 Task: Create new Company, with domain: 'johnshopkins.edu' and type: 'Reseller'. Add new contact for this company, with mail Id: 'Bhoomika.Hayes@johnshopkins.edu', First Name: Bhoomika, Last name:  Hayes, Job Title: 'Public Relations Manager', Phone Number: '(617) 555-7895'. Change life cycle stage to  Lead and lead status to  Open. Logged in from softage.3@softage.net
Action: Mouse moved to (66, 65)
Screenshot: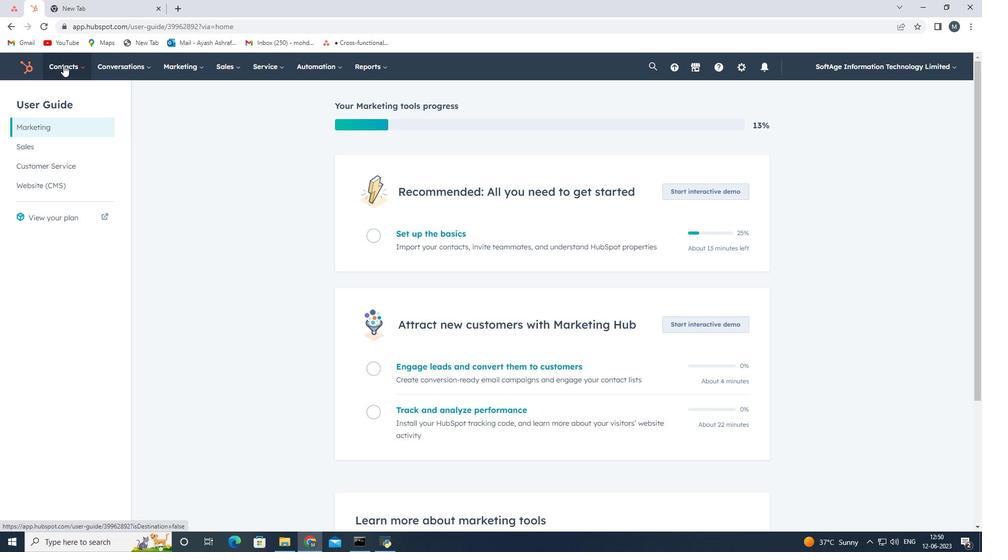 
Action: Mouse pressed left at (66, 65)
Screenshot: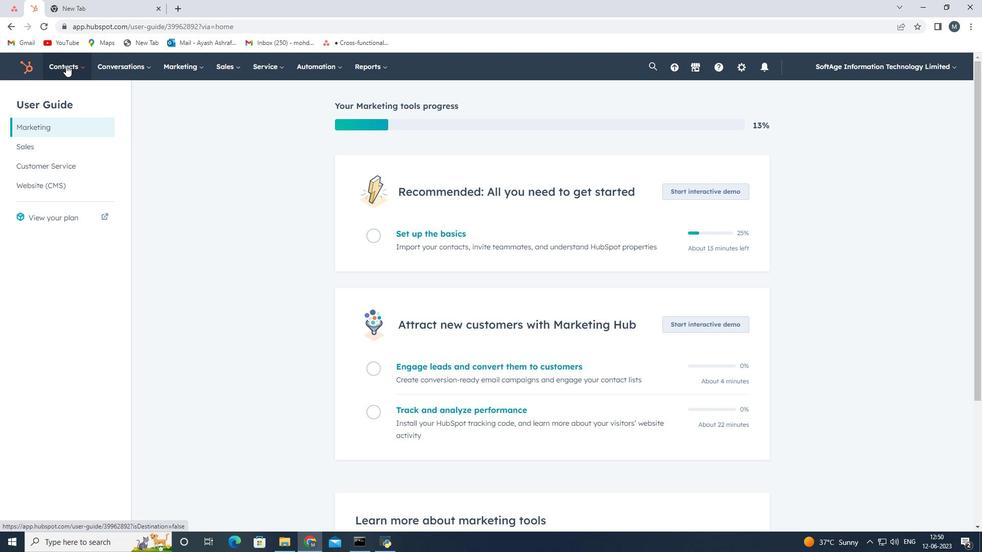 
Action: Mouse moved to (93, 117)
Screenshot: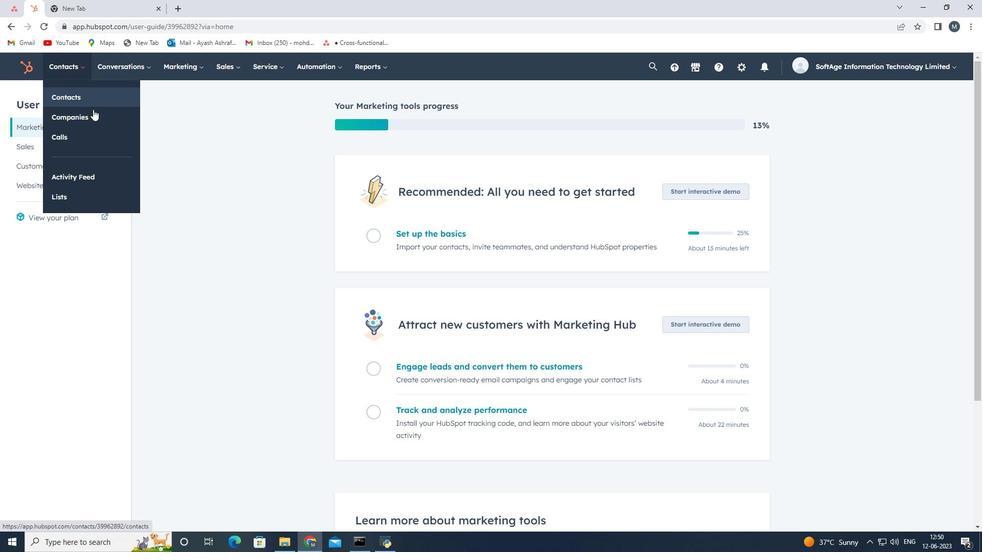 
Action: Mouse pressed left at (93, 117)
Screenshot: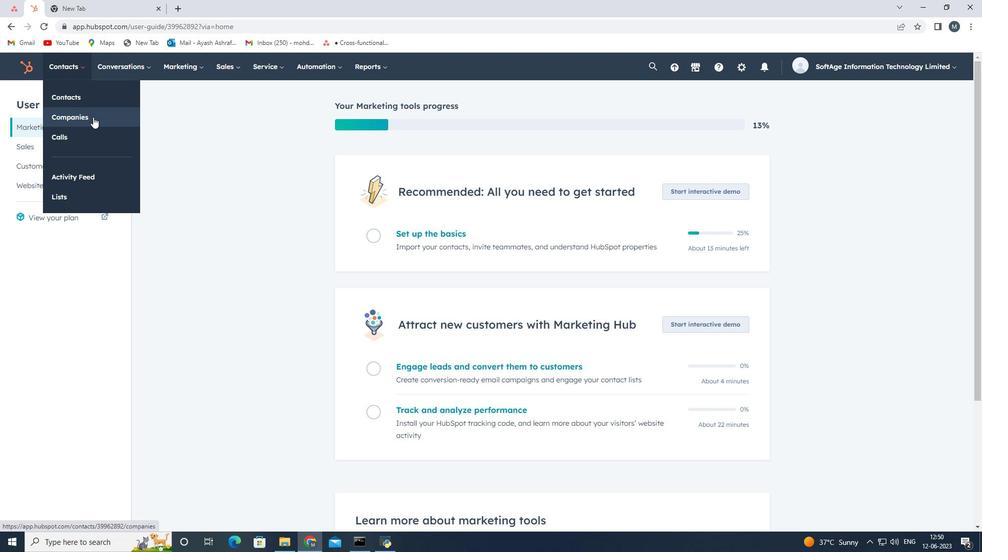 
Action: Mouse moved to (903, 97)
Screenshot: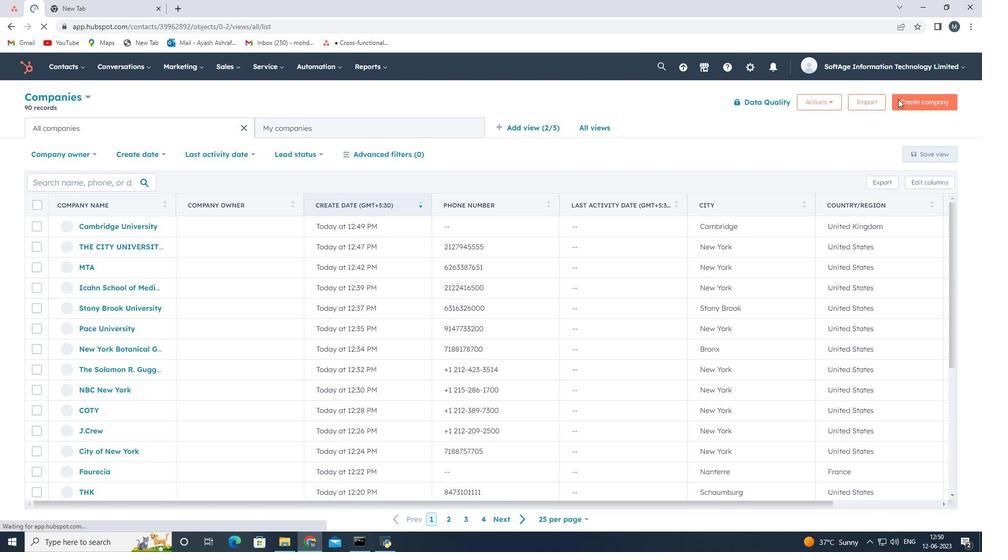 
Action: Mouse pressed left at (903, 97)
Screenshot: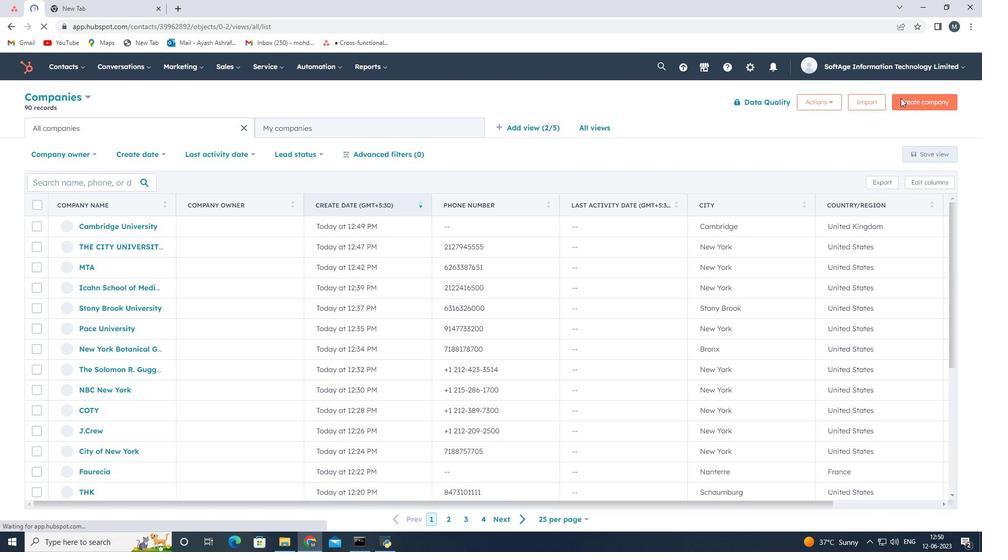 
Action: Mouse moved to (740, 150)
Screenshot: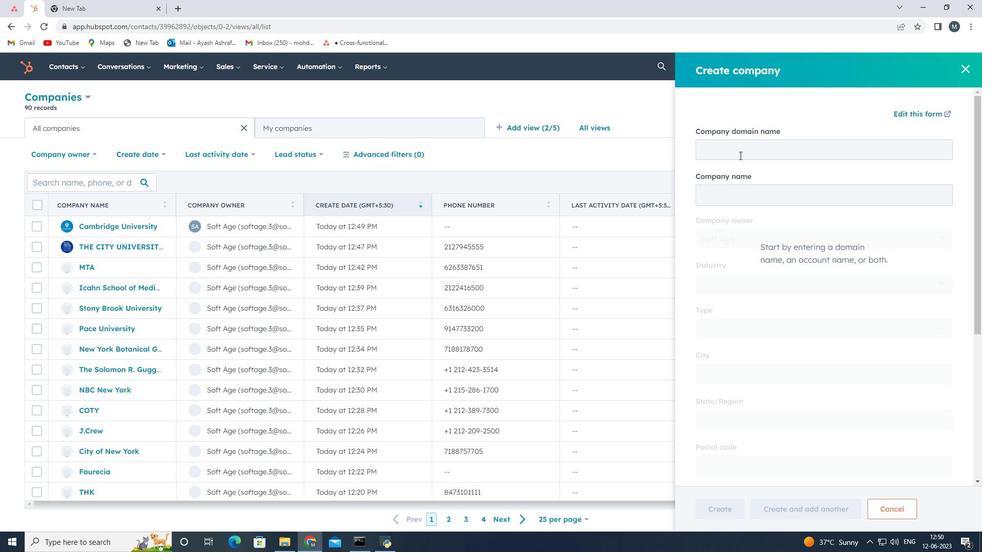 
Action: Mouse pressed left at (740, 150)
Screenshot: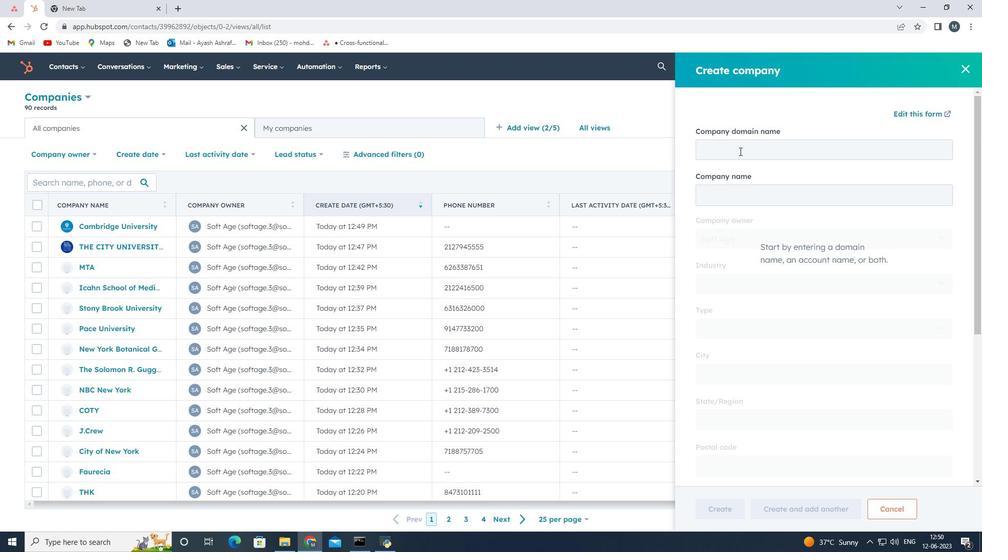 
Action: Key pressed <Key.shift>jhonshopkins.edu
Screenshot: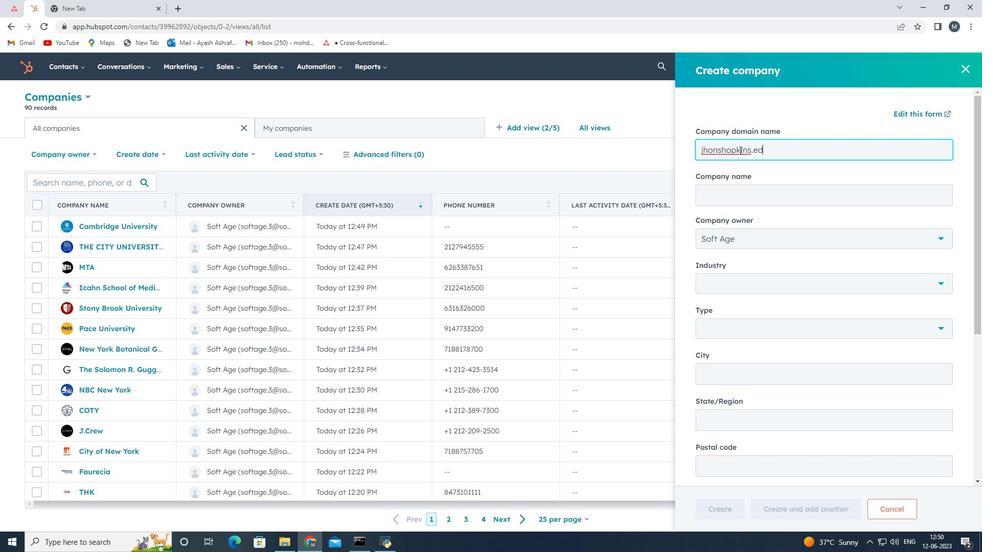 
Action: Mouse moved to (736, 329)
Screenshot: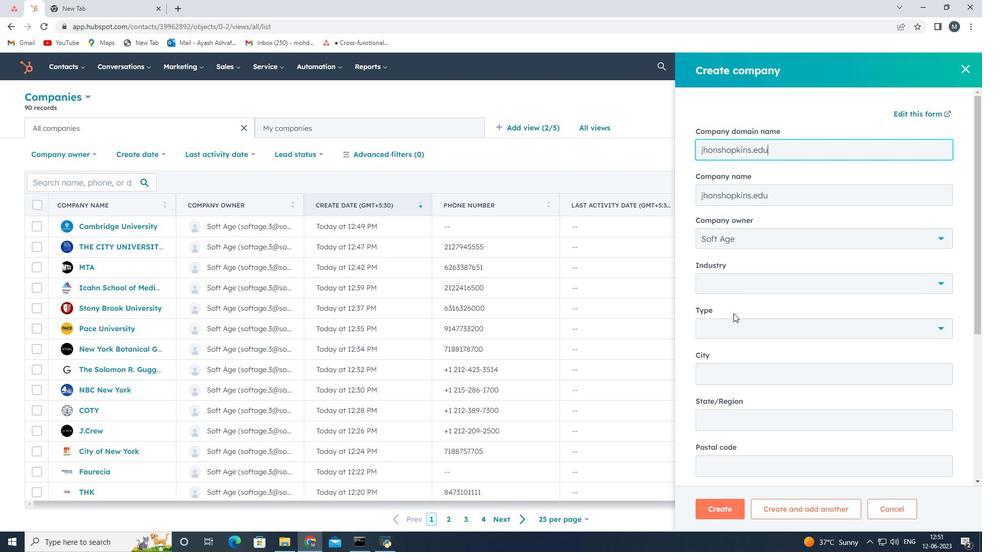 
Action: Mouse pressed left at (736, 329)
Screenshot: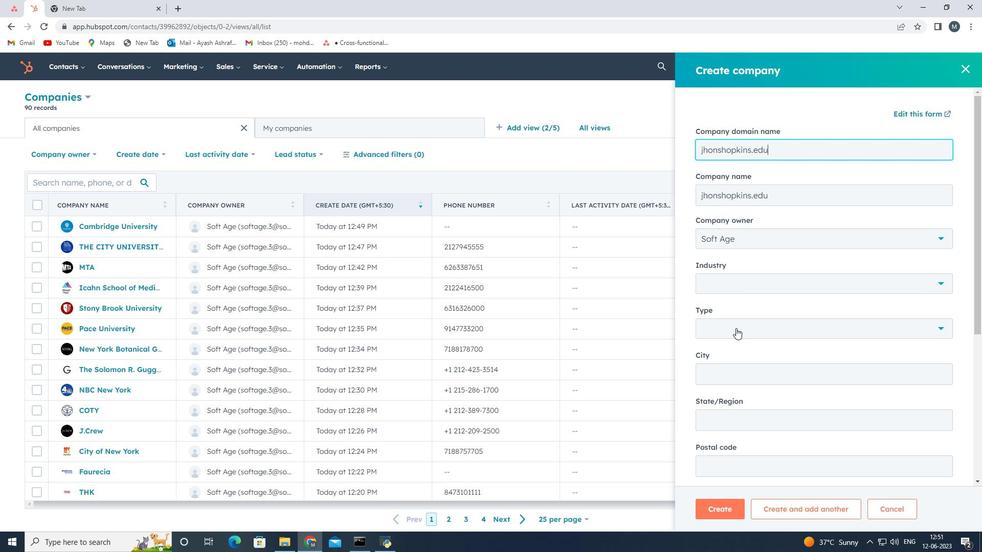 
Action: Mouse moved to (724, 418)
Screenshot: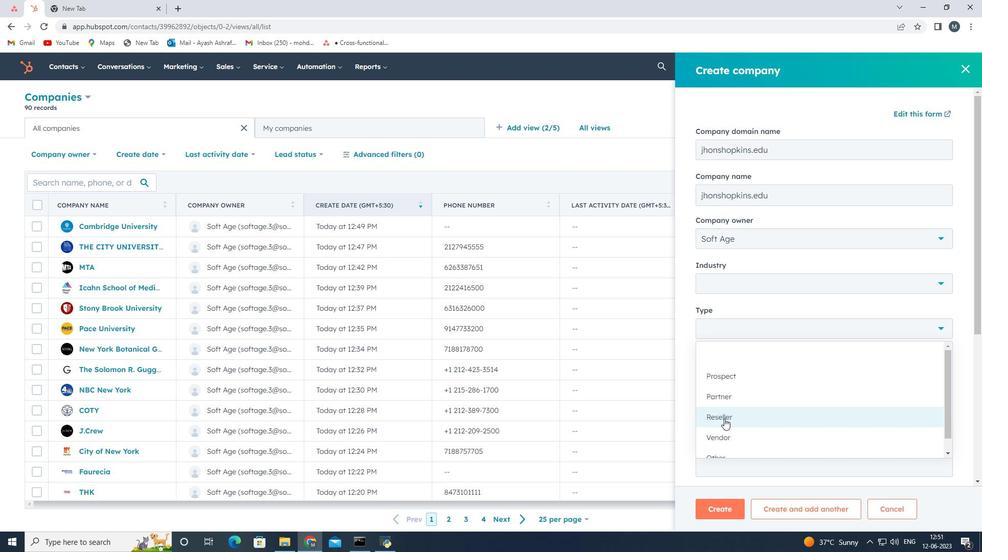 
Action: Mouse pressed left at (724, 418)
Screenshot: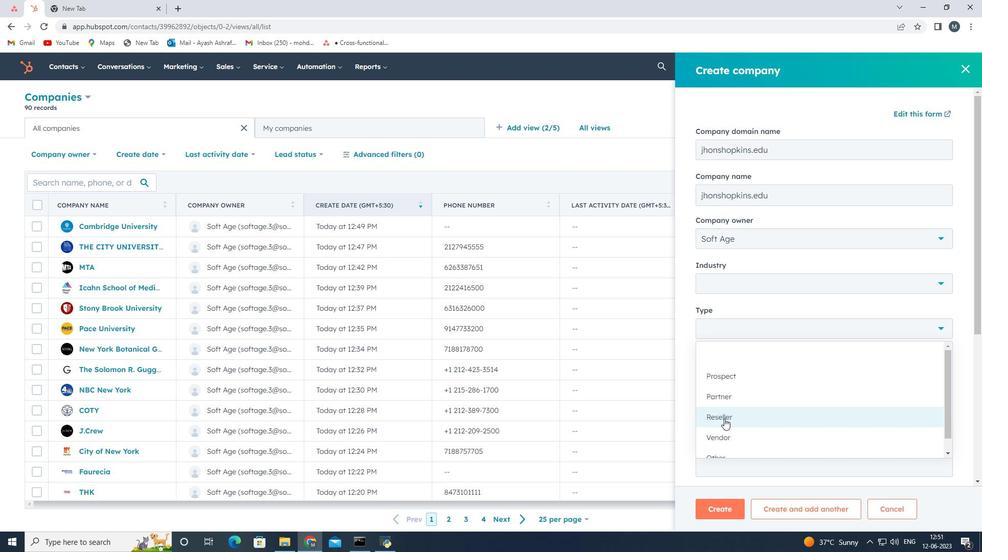 
Action: Mouse moved to (698, 149)
Screenshot: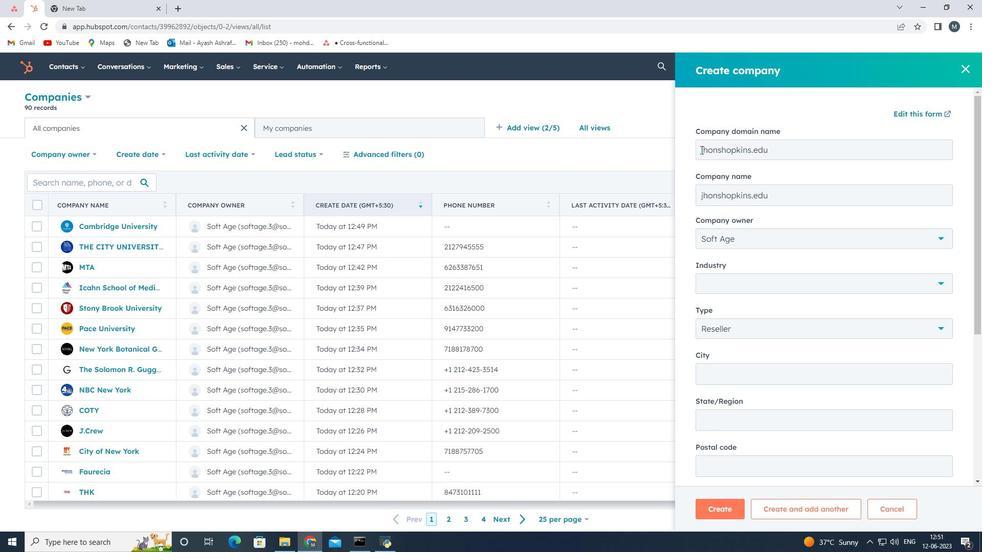 
Action: Mouse pressed left at (698, 149)
Screenshot: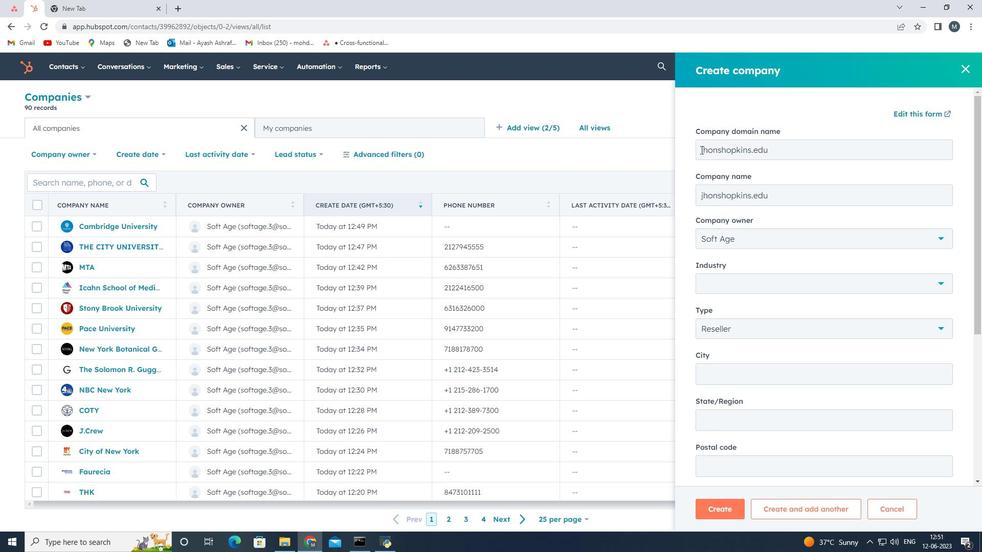
Action: Mouse moved to (708, 148)
Screenshot: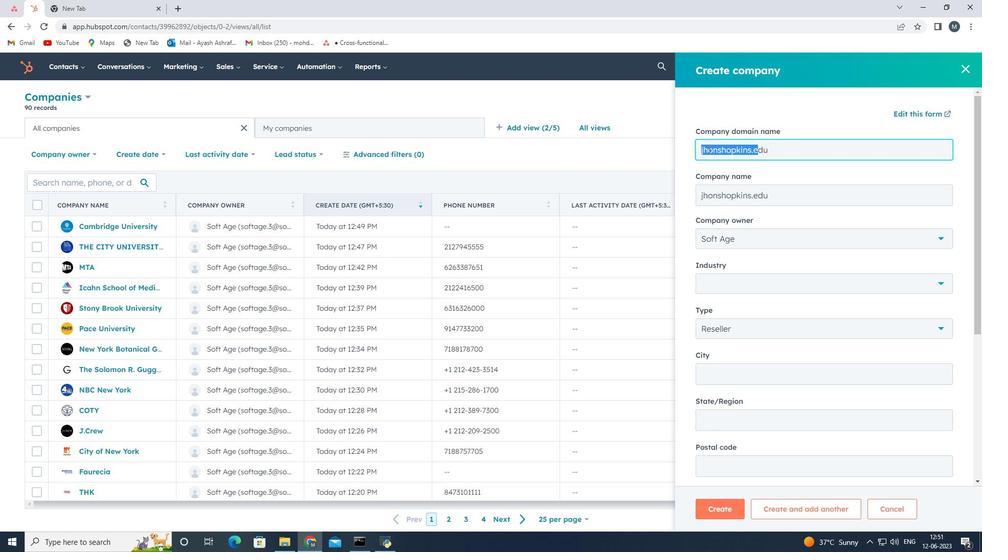 
Action: Mouse pressed left at (708, 148)
Screenshot: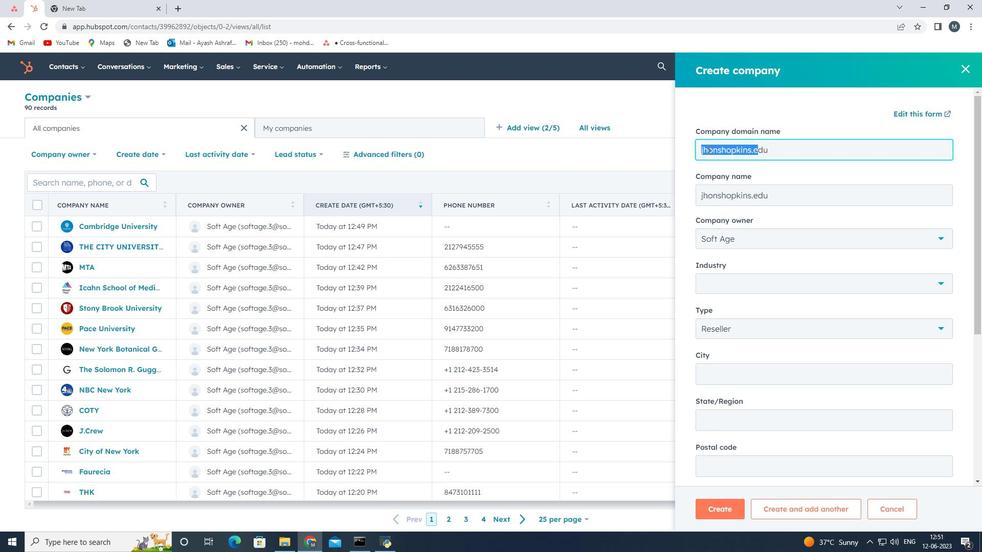 
Action: Mouse moved to (711, 158)
Screenshot: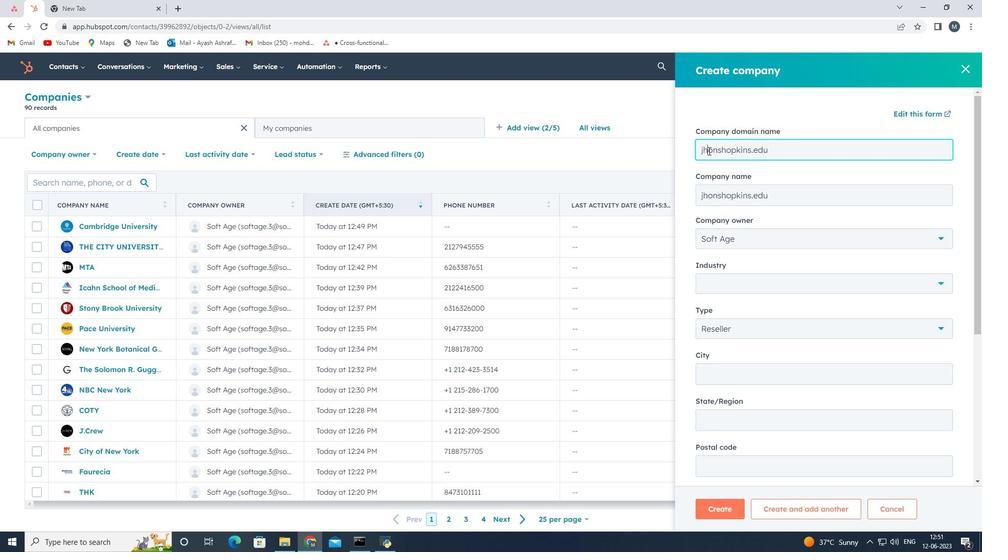 
Action: Key pressed <Key.backspace><Key.right>h
Screenshot: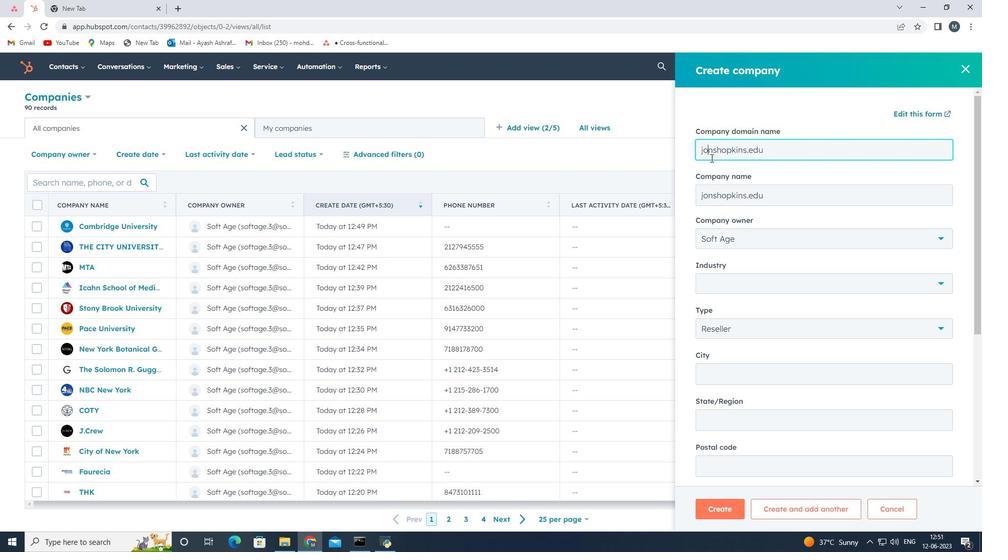 
Action: Mouse moved to (747, 451)
Screenshot: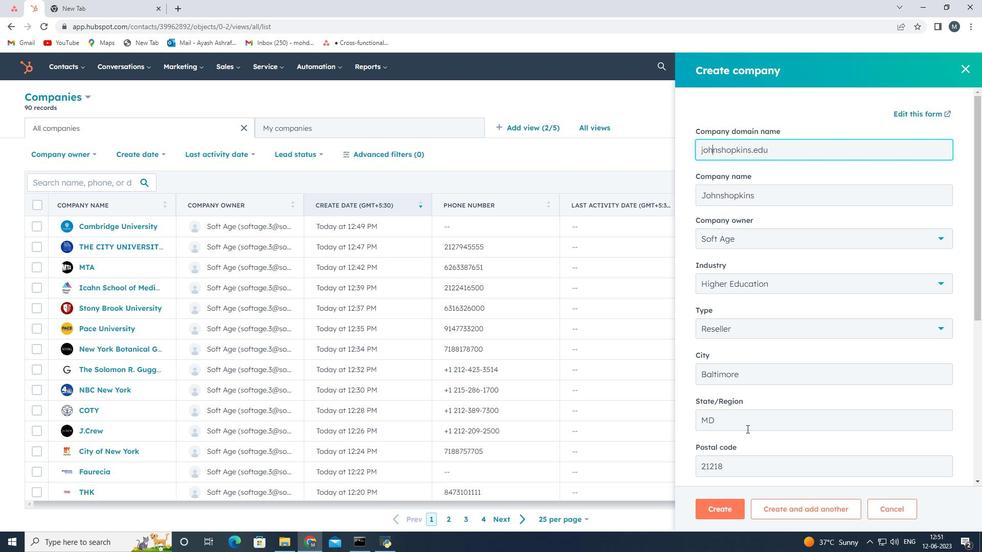 
Action: Mouse scrolled (747, 450) with delta (0, 0)
Screenshot: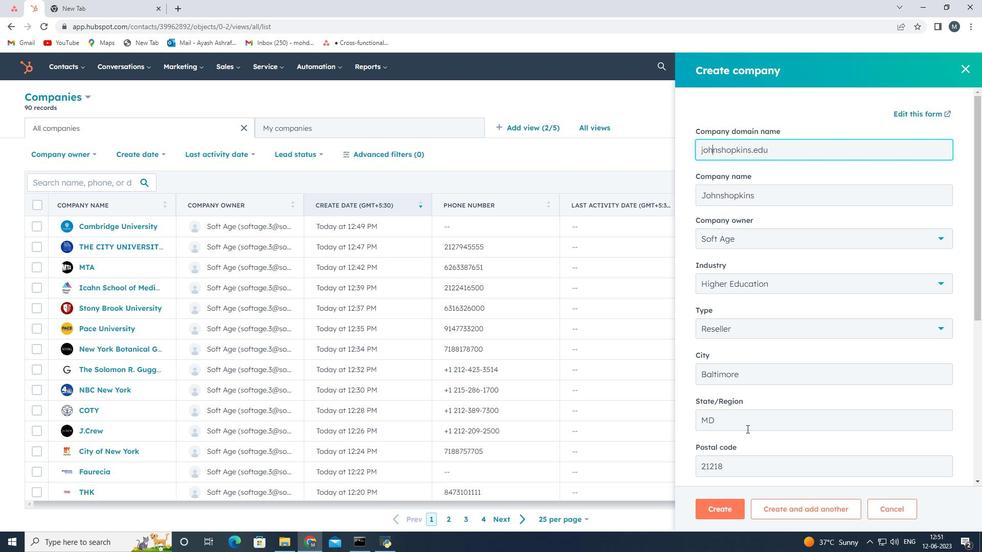 
Action: Mouse moved to (747, 458)
Screenshot: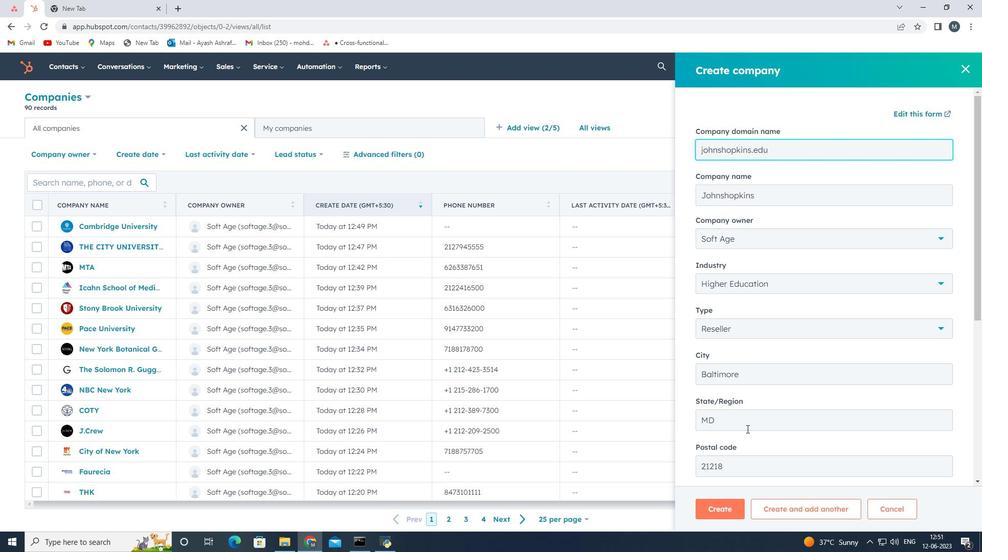 
Action: Mouse scrolled (747, 457) with delta (0, 0)
Screenshot: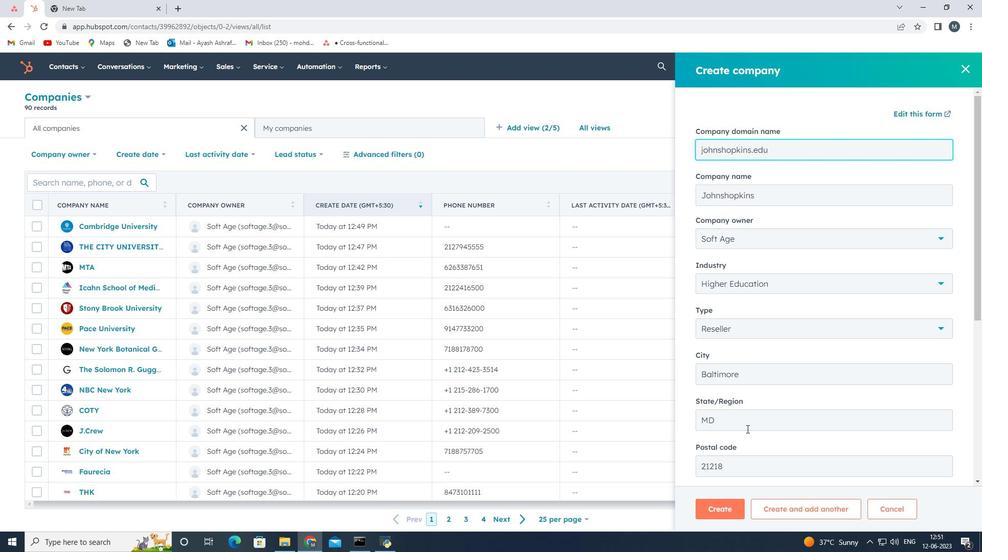 
Action: Mouse moved to (746, 458)
Screenshot: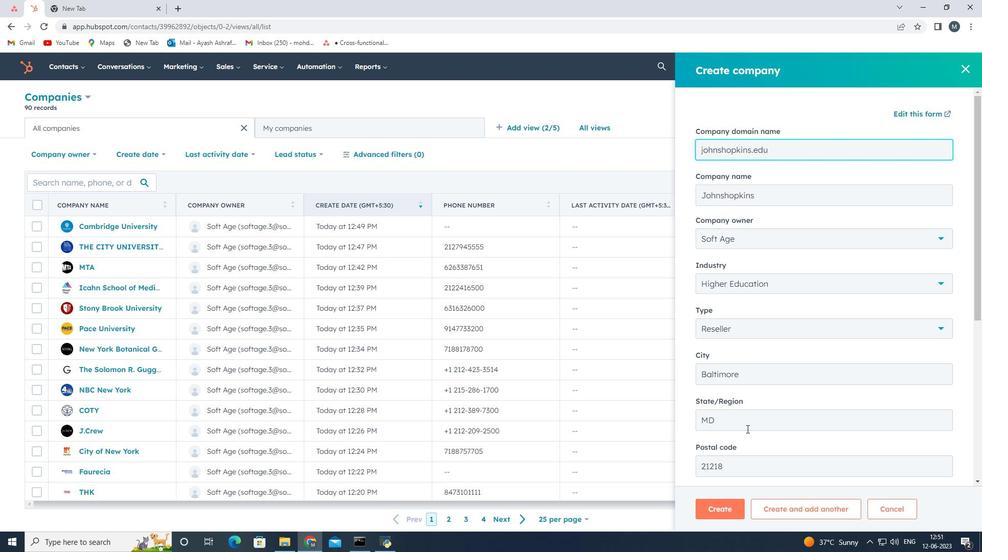 
Action: Mouse scrolled (746, 458) with delta (0, 0)
Screenshot: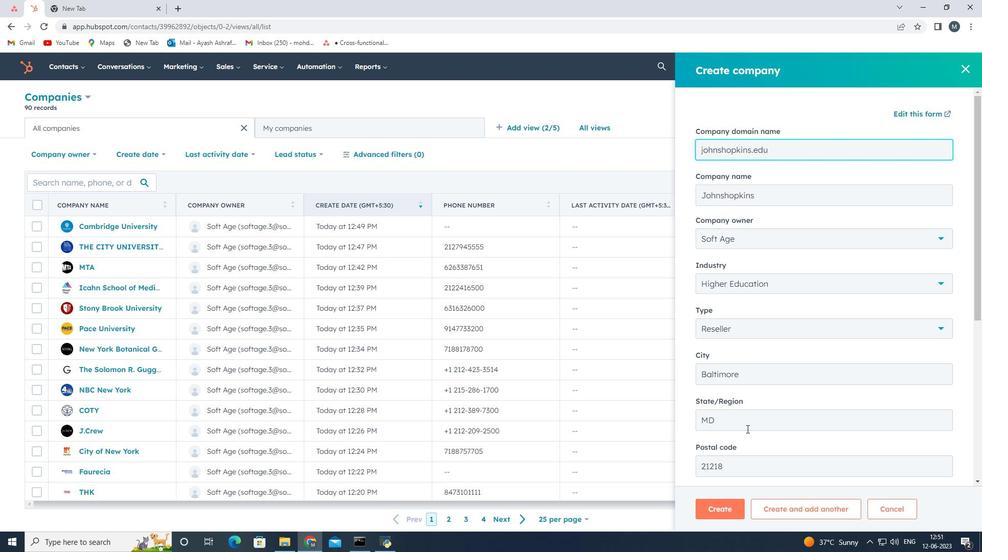 
Action: Mouse scrolled (746, 458) with delta (0, 0)
Screenshot: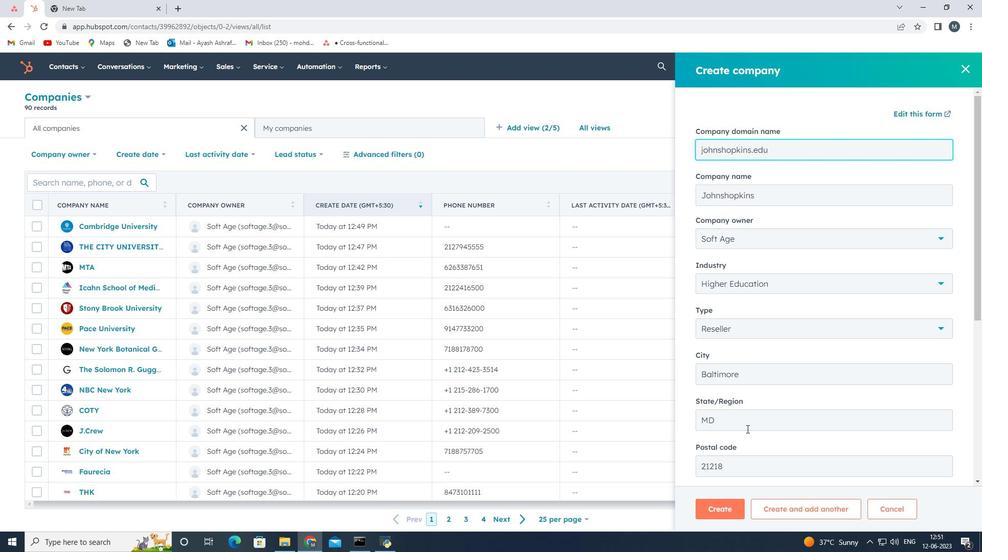 
Action: Mouse scrolled (746, 458) with delta (0, 0)
Screenshot: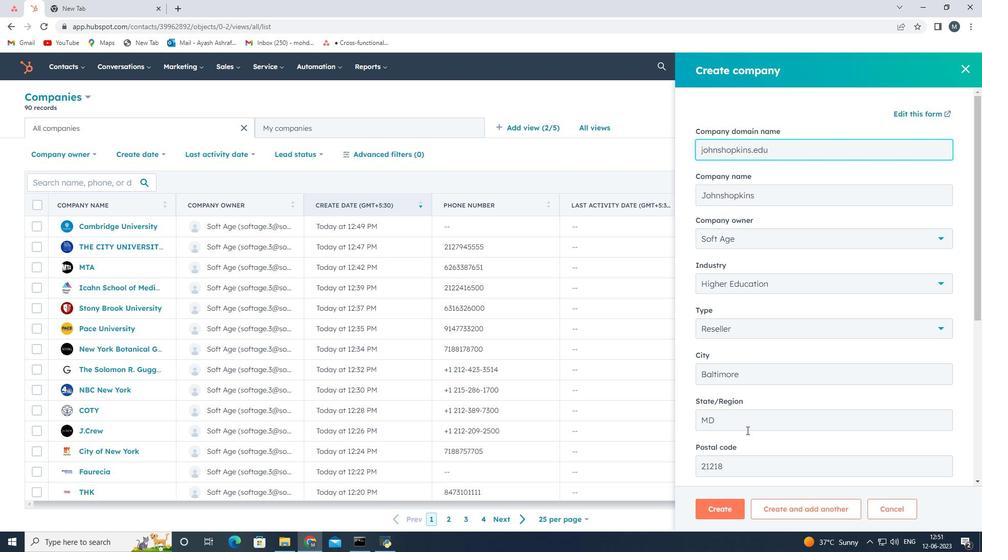 
Action: Mouse moved to (729, 510)
Screenshot: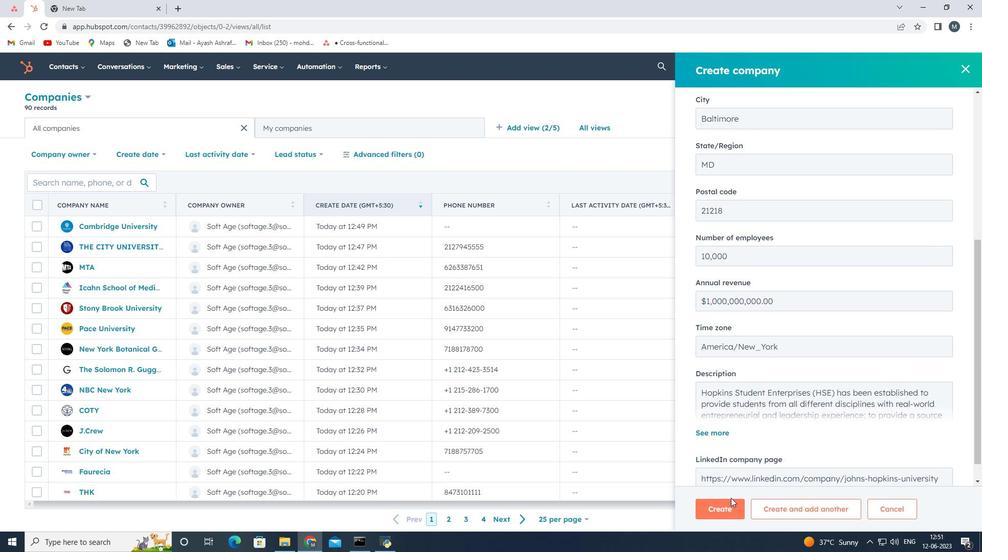 
Action: Mouse pressed left at (729, 510)
Screenshot: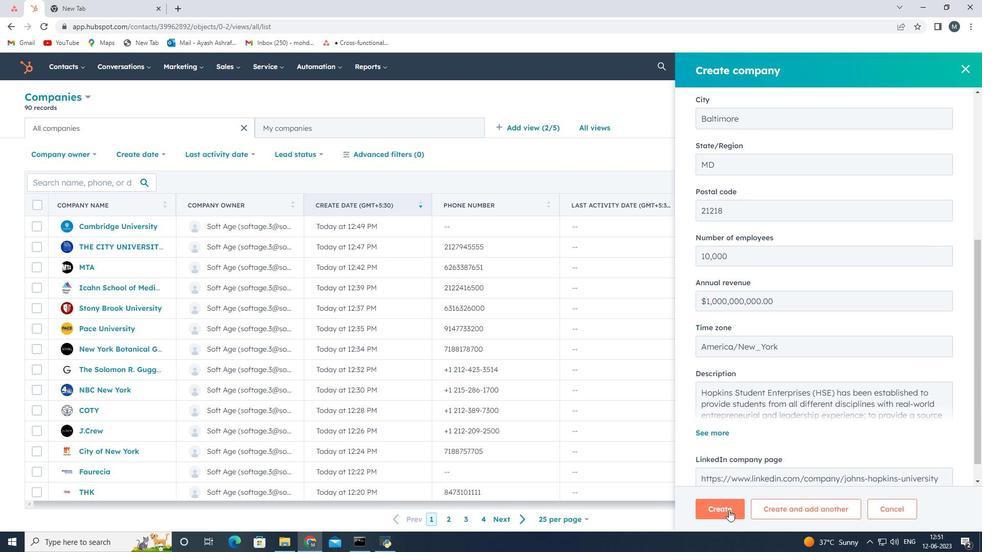 
Action: Mouse moved to (695, 348)
Screenshot: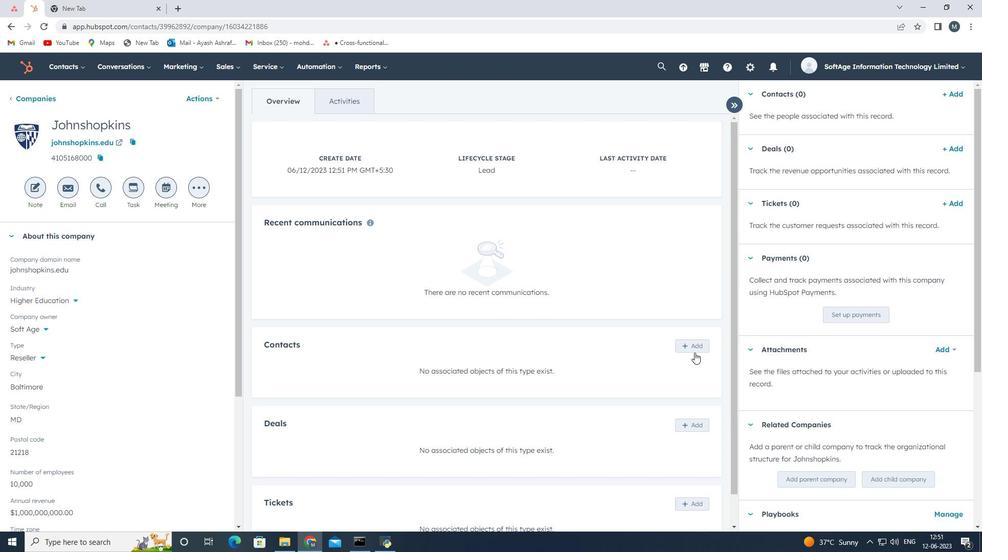
Action: Mouse pressed left at (695, 348)
Screenshot: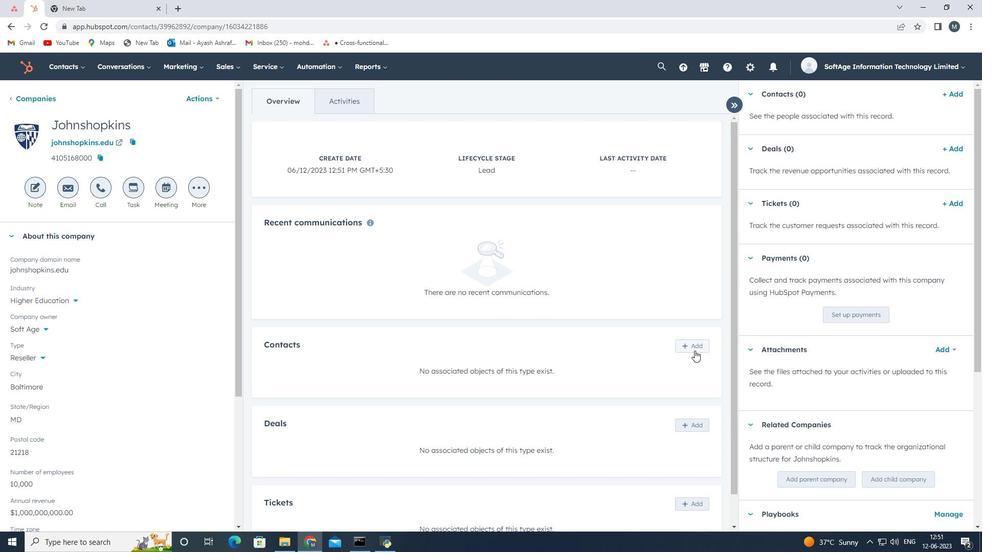 
Action: Mouse moved to (790, 122)
Screenshot: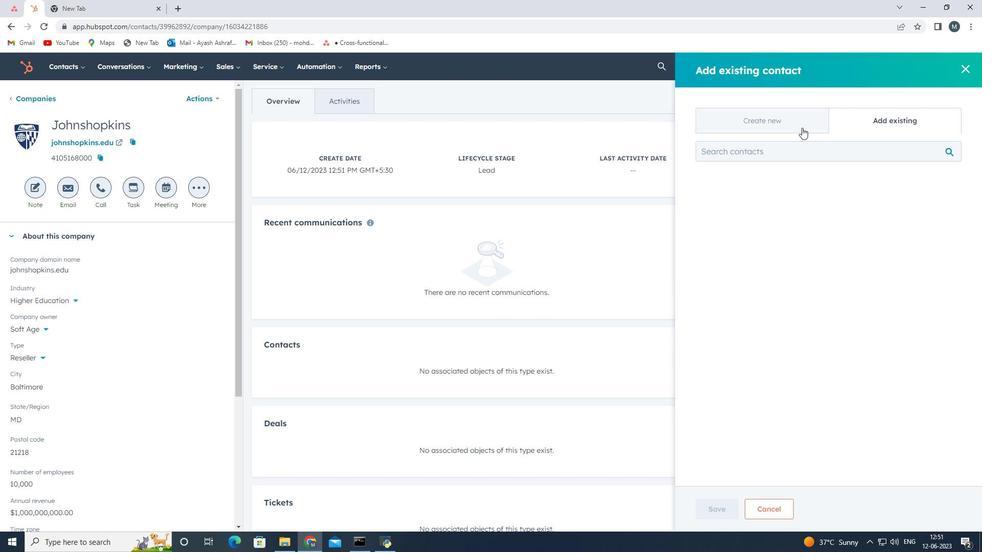 
Action: Mouse pressed left at (790, 122)
Screenshot: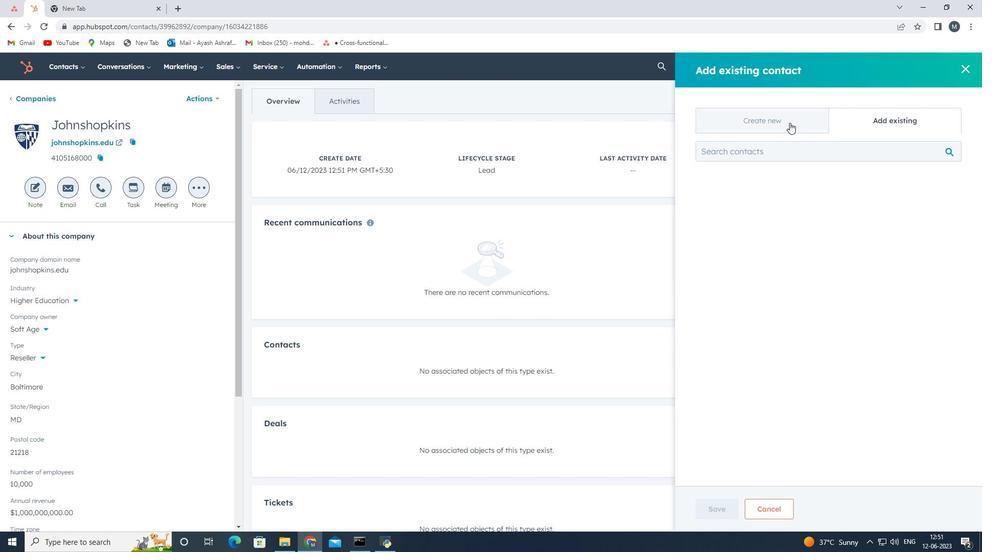 
Action: Mouse moved to (727, 180)
Screenshot: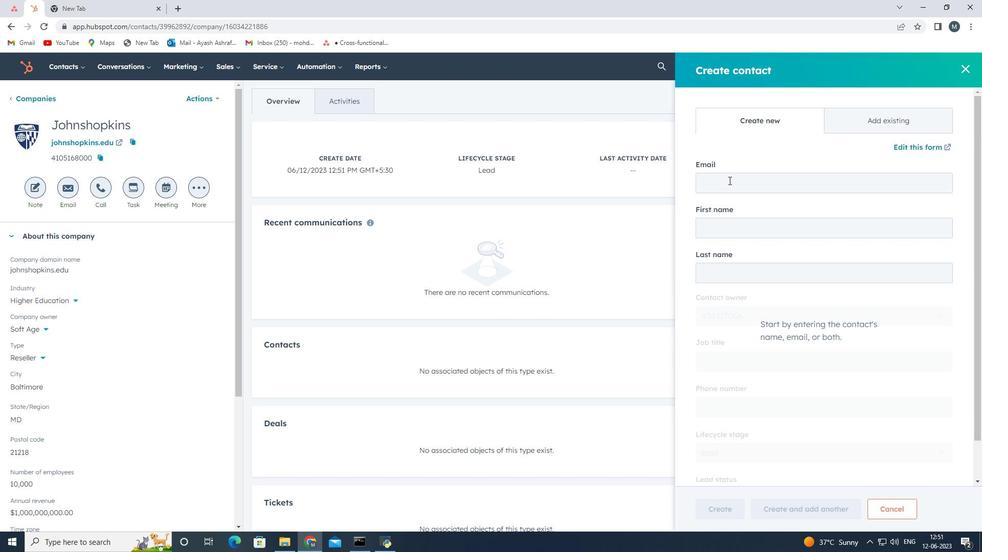 
Action: Mouse pressed left at (727, 180)
Screenshot: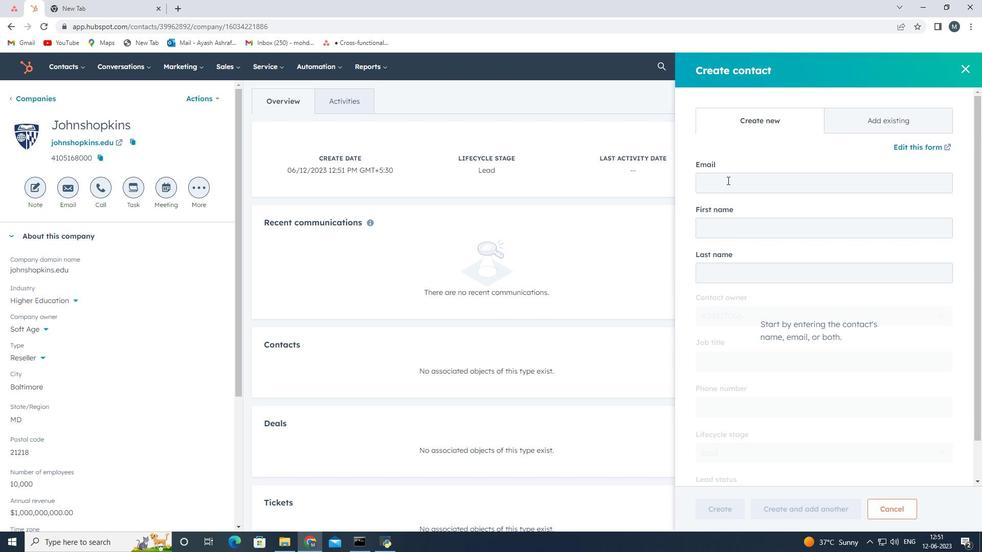 
Action: Key pressed <Key.shift>Bhoomika
Screenshot: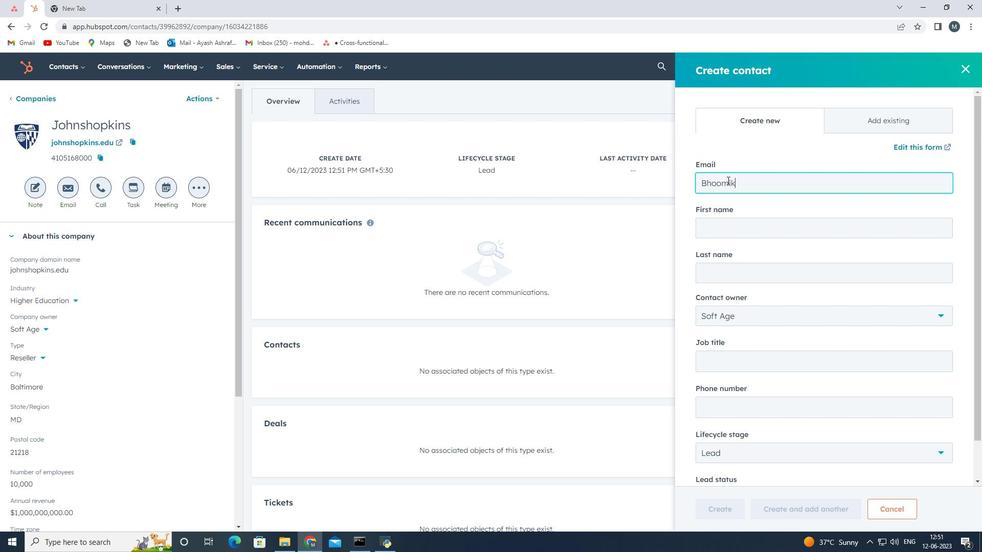 
Action: Mouse moved to (727, 180)
Screenshot: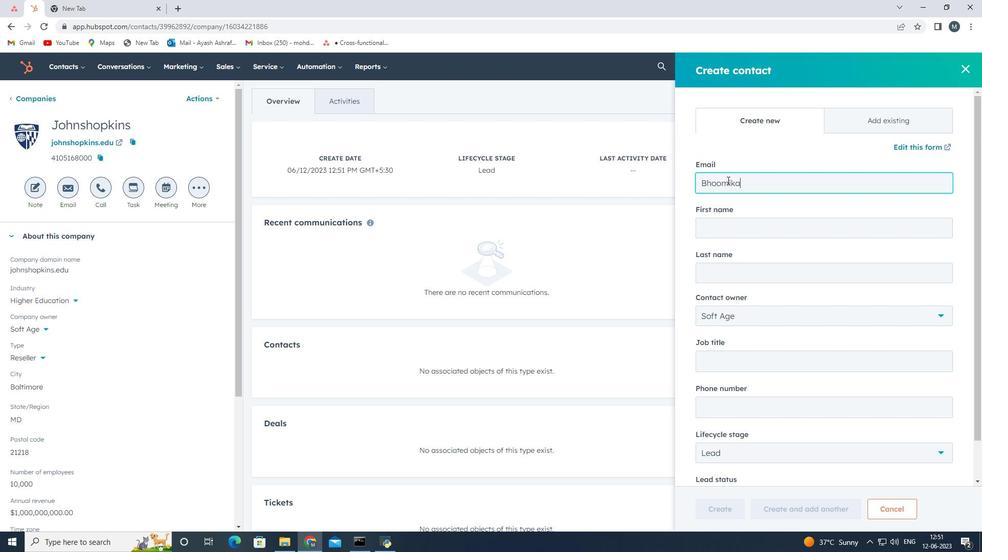 
Action: Key pressed .<Key.shift>Hayes<Key.shift><Key.shift><Key.shift>@johshopkins.edu
Screenshot: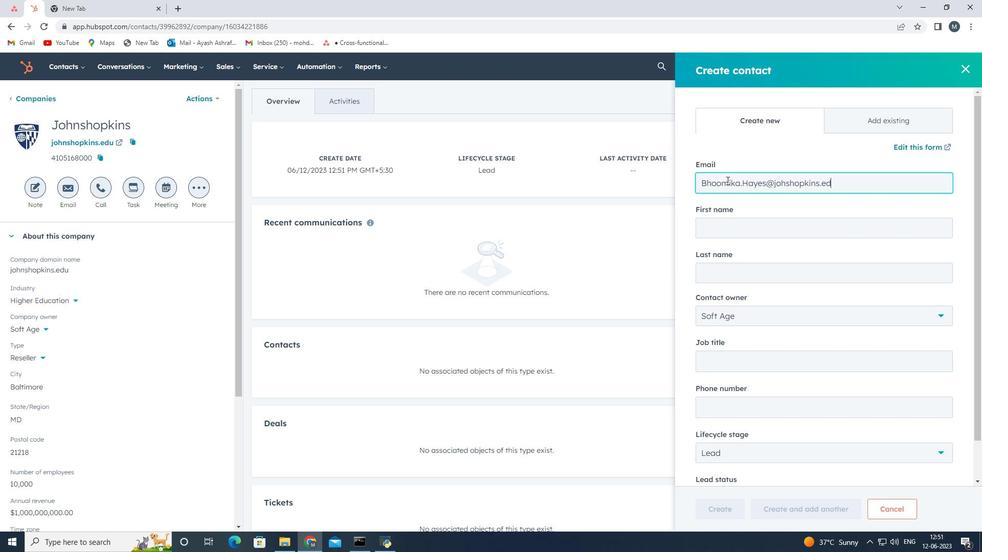 
Action: Mouse moved to (746, 229)
Screenshot: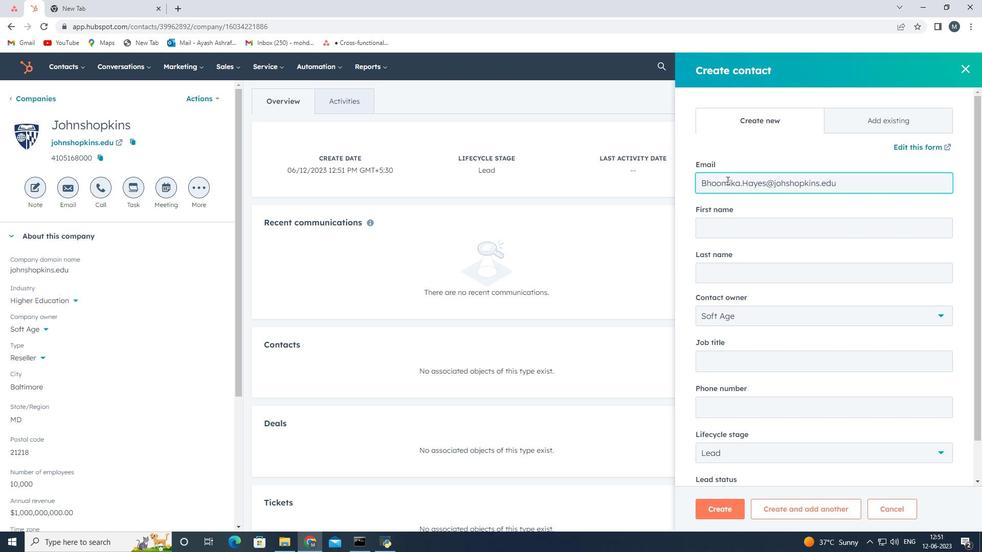 
Action: Mouse pressed left at (746, 229)
Screenshot: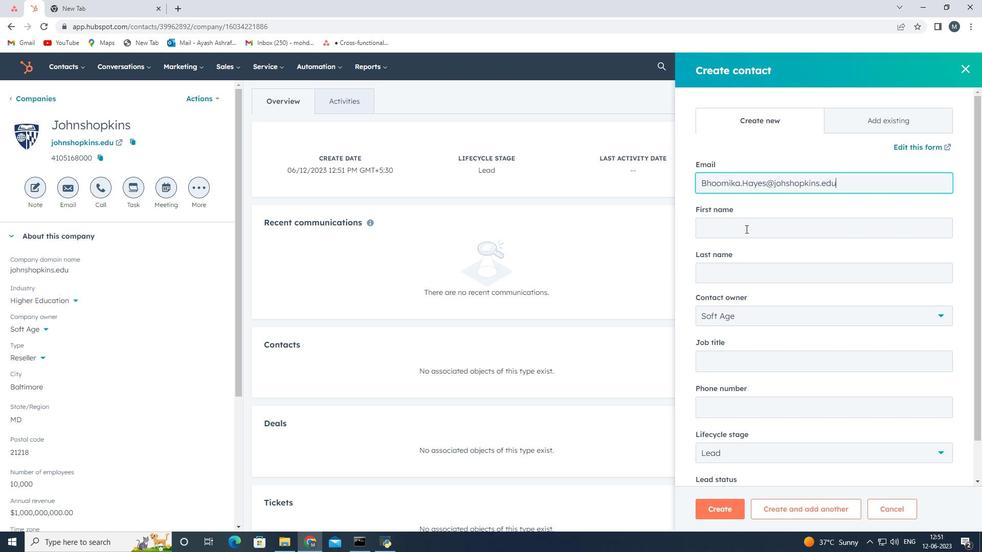
Action: Key pressed <Key.shift><Key.shift>Bhoomika
Screenshot: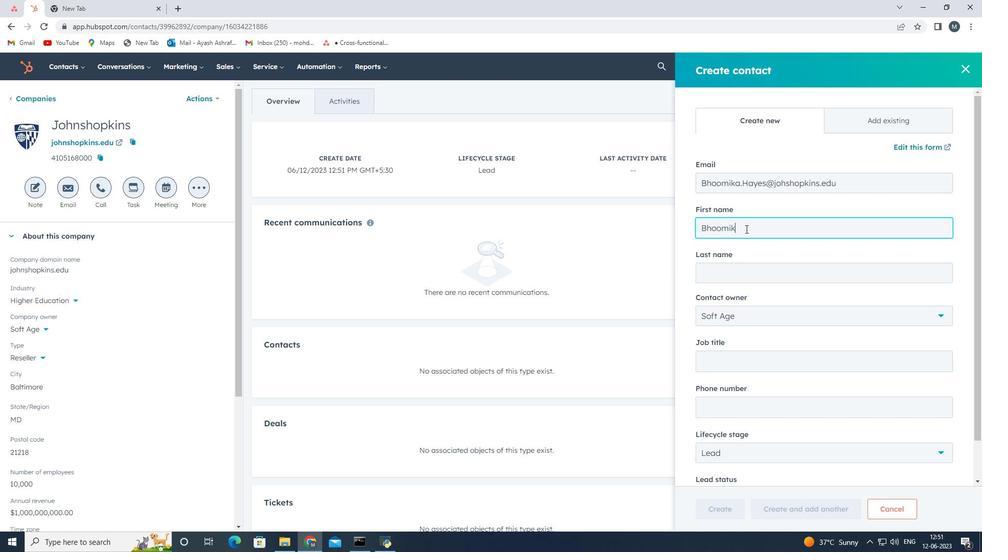 
Action: Mouse moved to (721, 273)
Screenshot: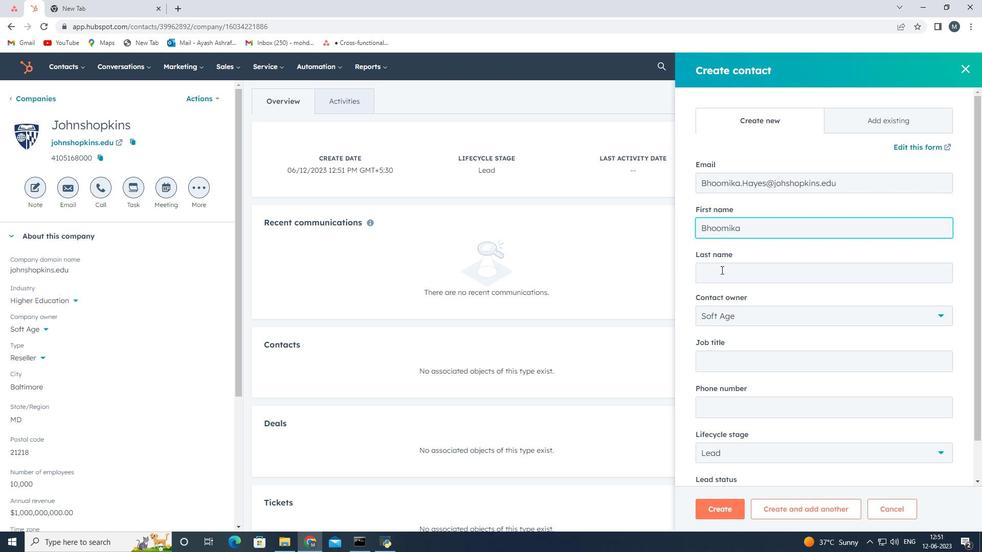 
Action: Mouse pressed left at (721, 273)
Screenshot: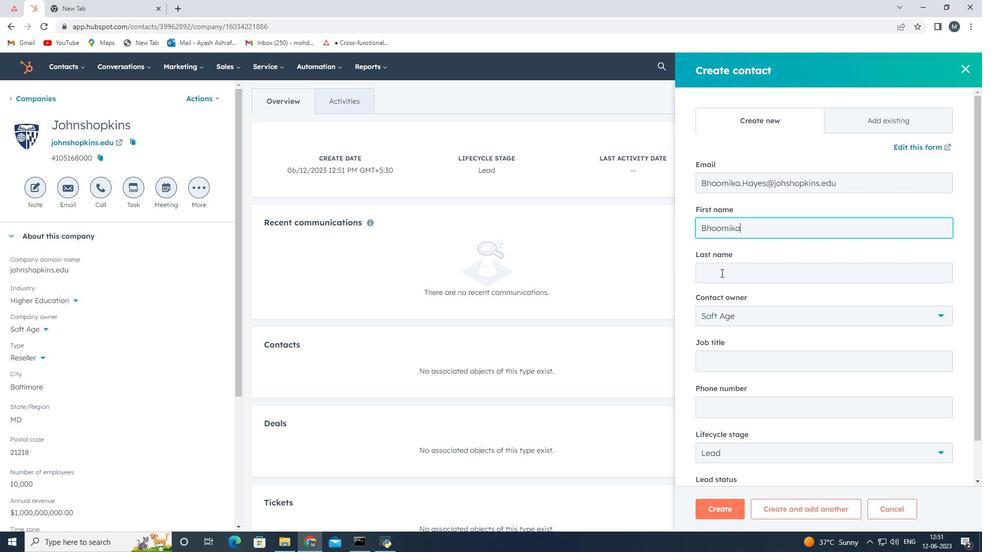 
Action: Mouse moved to (721, 269)
Screenshot: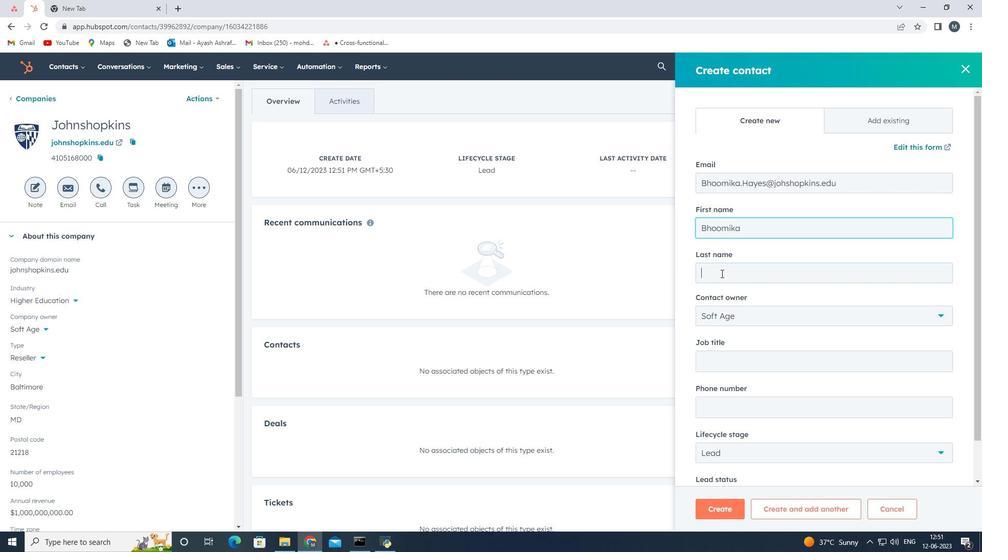
Action: Key pressed <Key.shift>
Screenshot: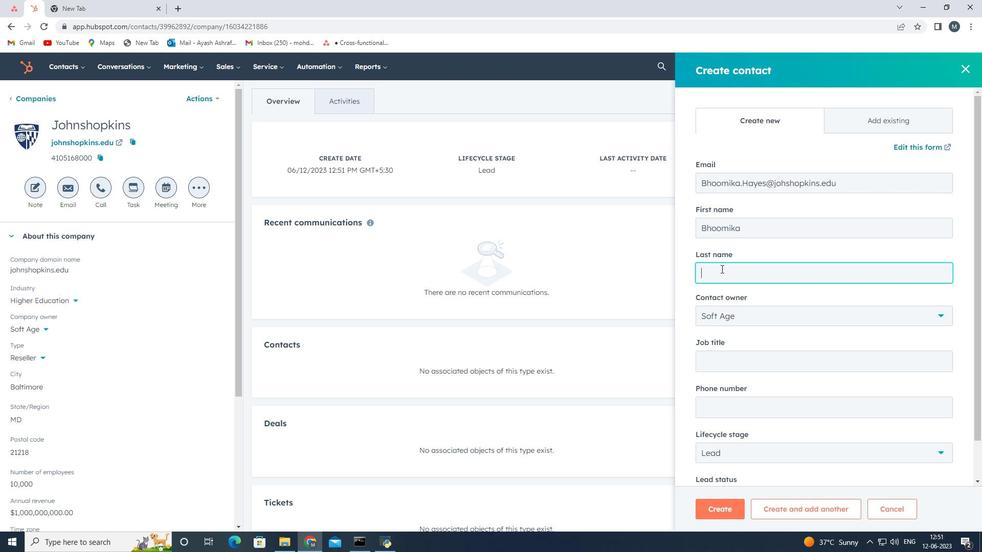 
Action: Mouse moved to (721, 268)
Screenshot: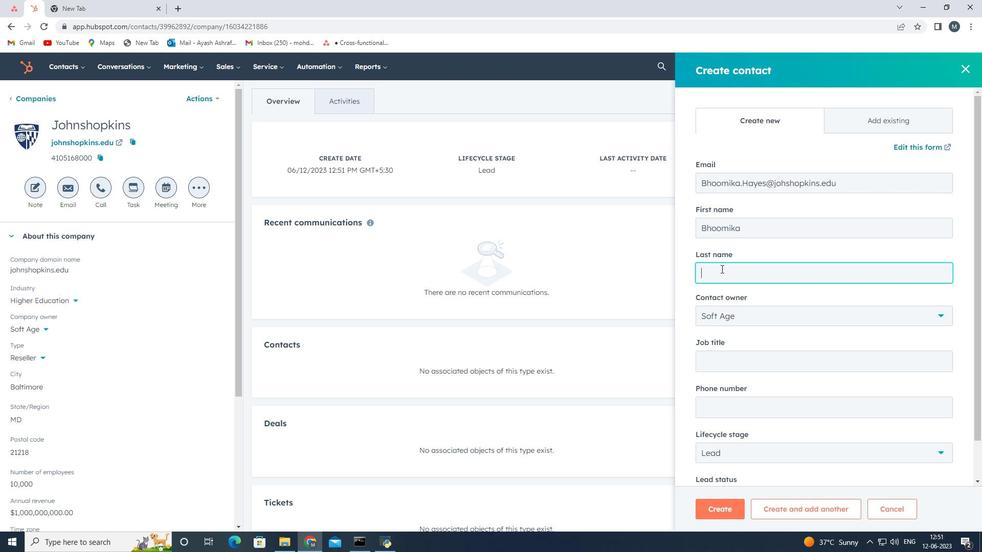 
Action: Key pressed <Key.shift><Key.shift><Key.shift><Key.shift><Key.shift><Key.shift><Key.shift><Key.shift>Hayes
Screenshot: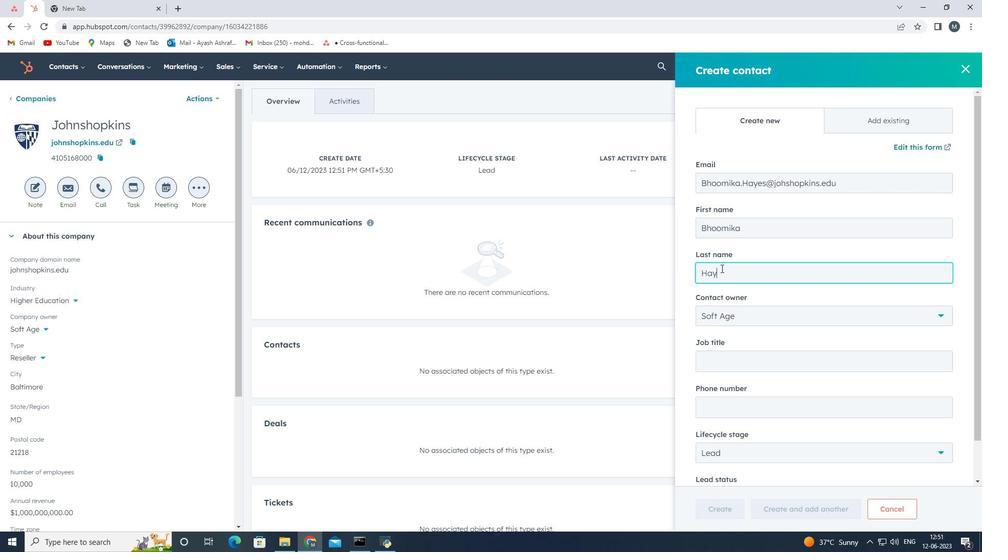 
Action: Mouse moved to (750, 355)
Screenshot: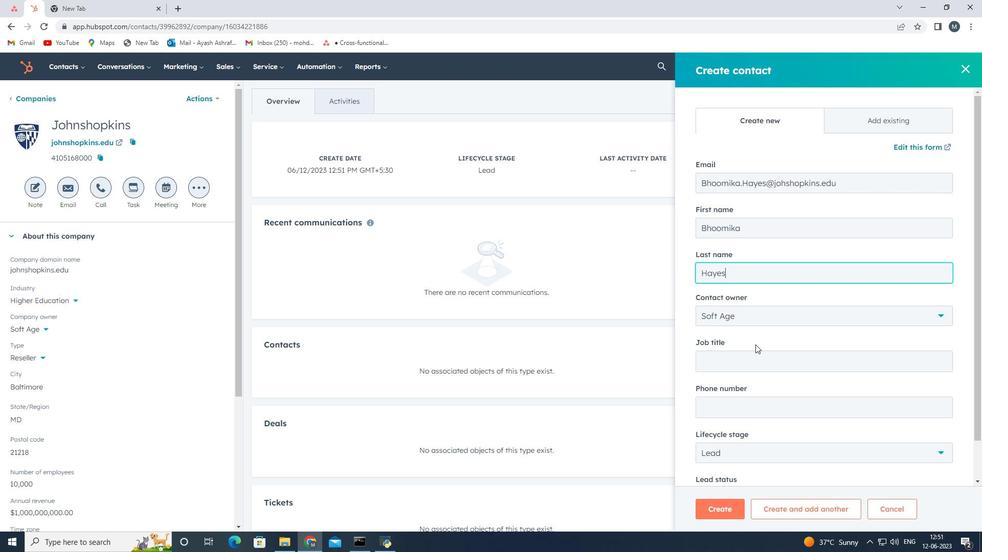 
Action: Mouse pressed left at (750, 355)
Screenshot: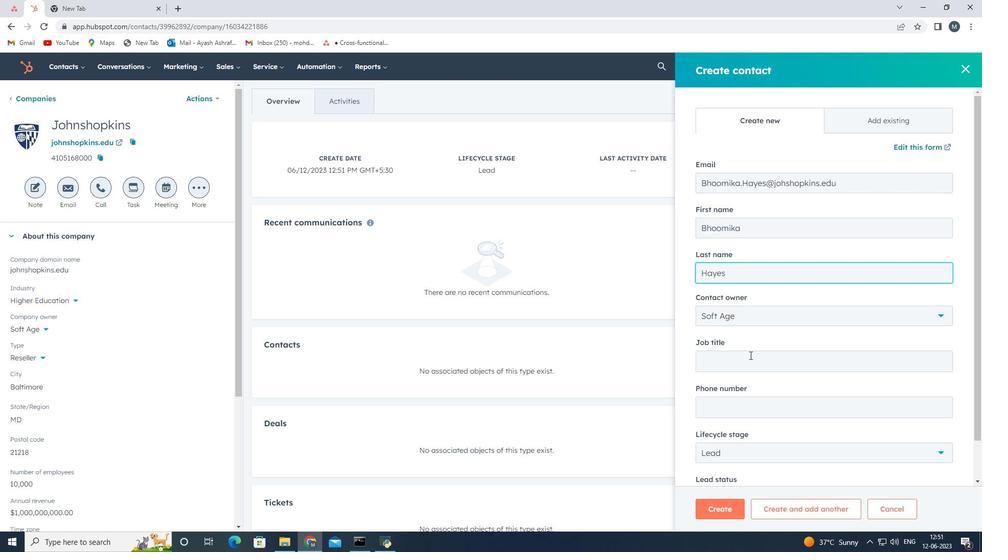 
Action: Mouse moved to (731, 365)
Screenshot: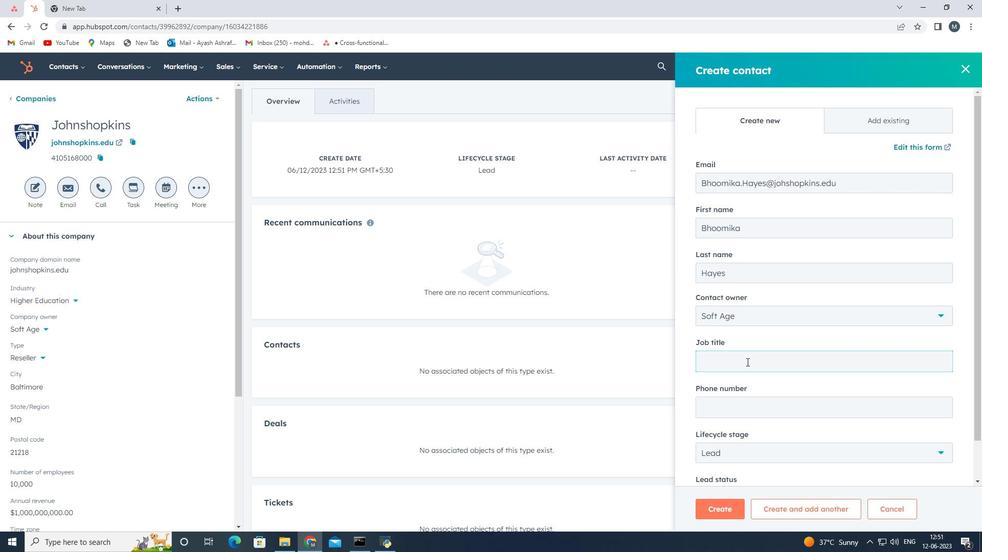 
Action: Key pressed <Key.shift>Public<Key.space><Key.shift>relation<Key.space><Key.shift>Manager
Screenshot: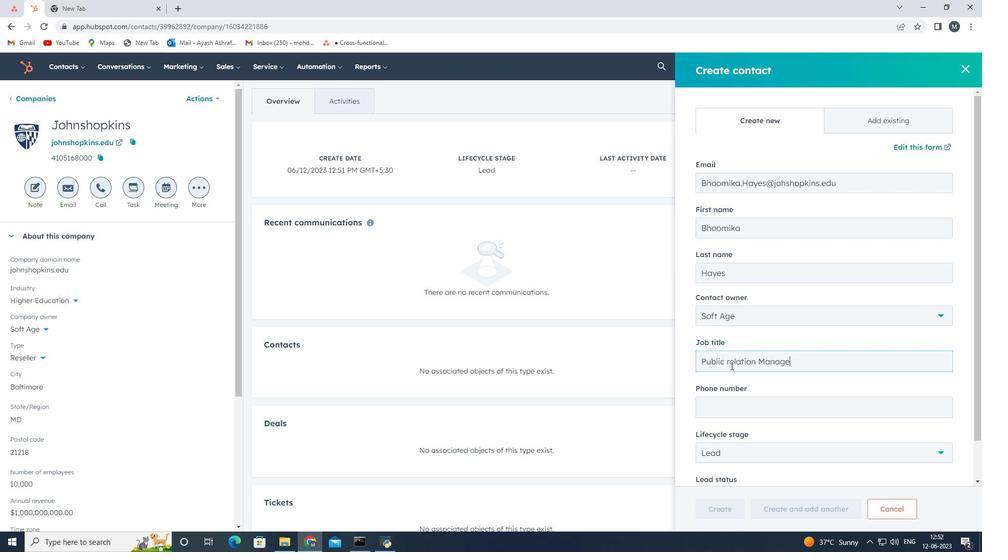 
Action: Mouse moved to (733, 360)
Screenshot: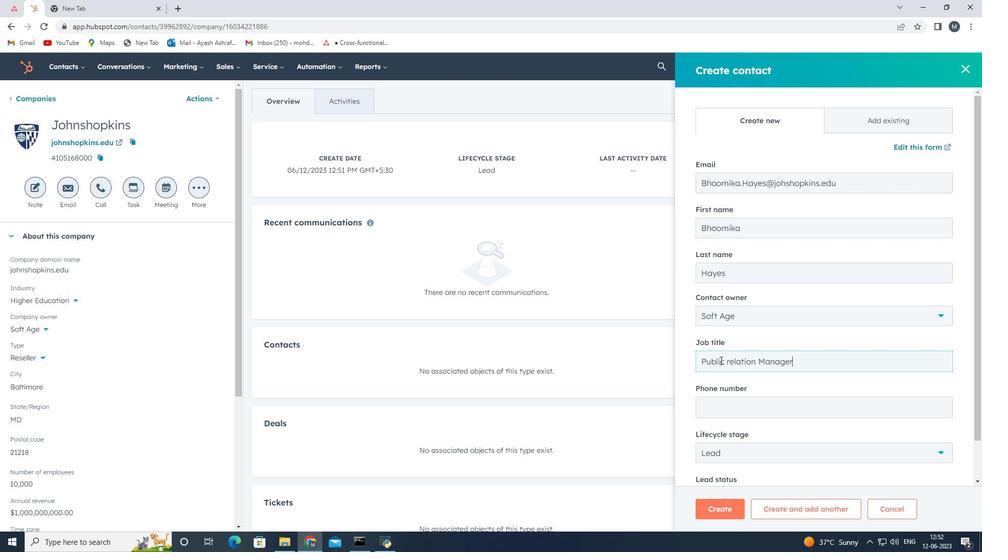 
Action: Mouse pressed left at (733, 360)
Screenshot: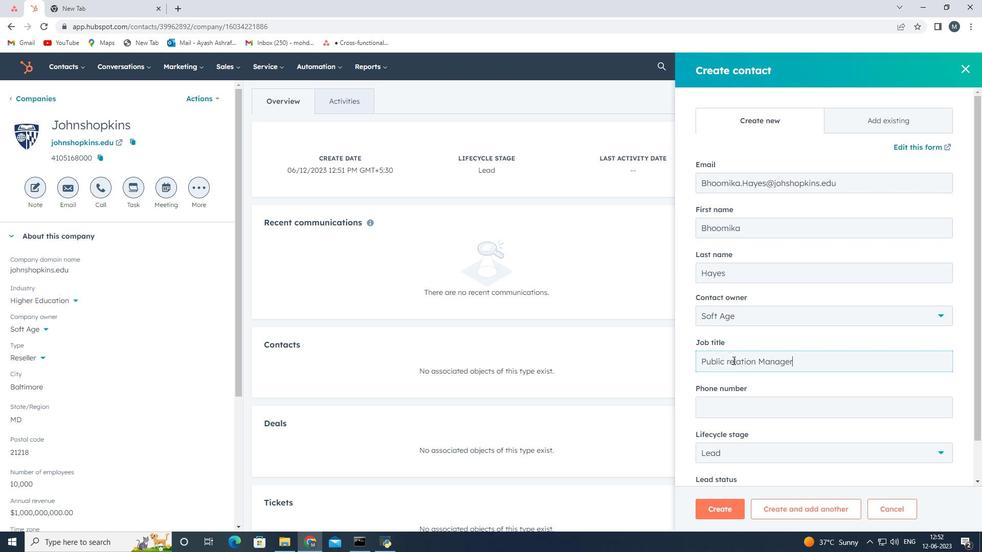 
Action: Mouse moved to (745, 413)
Screenshot: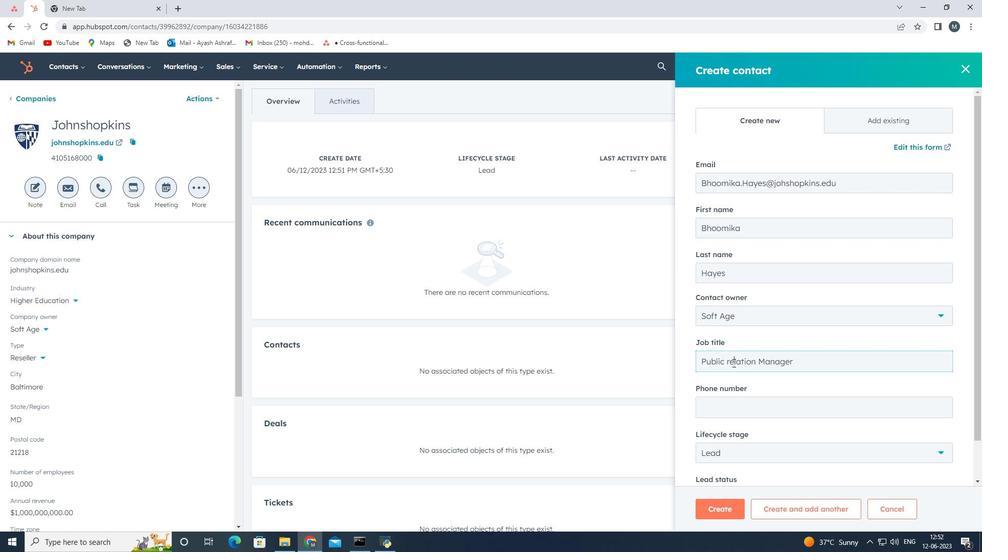 
Action: Key pressed <Key.left><Key.backspace><Key.shift>R
Screenshot: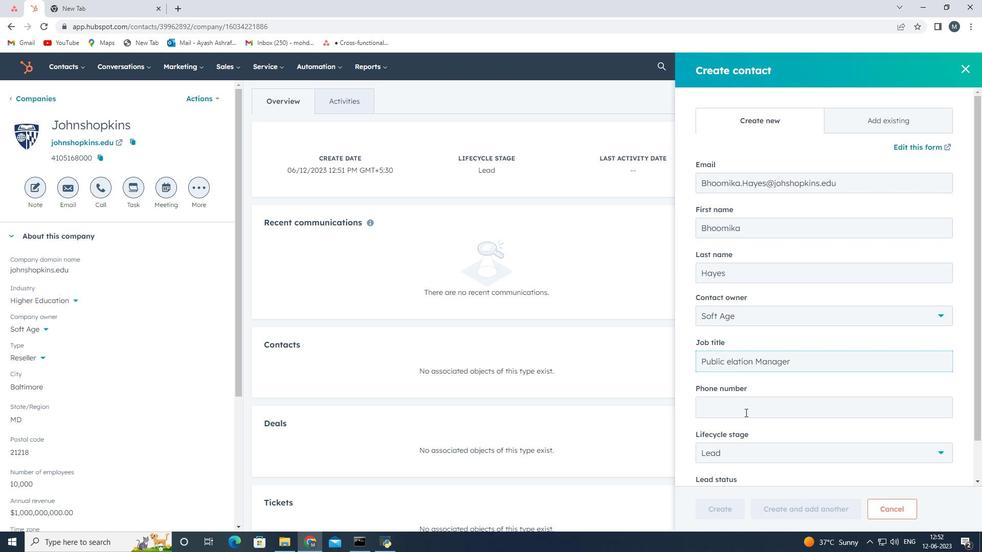 
Action: Mouse moved to (729, 401)
Screenshot: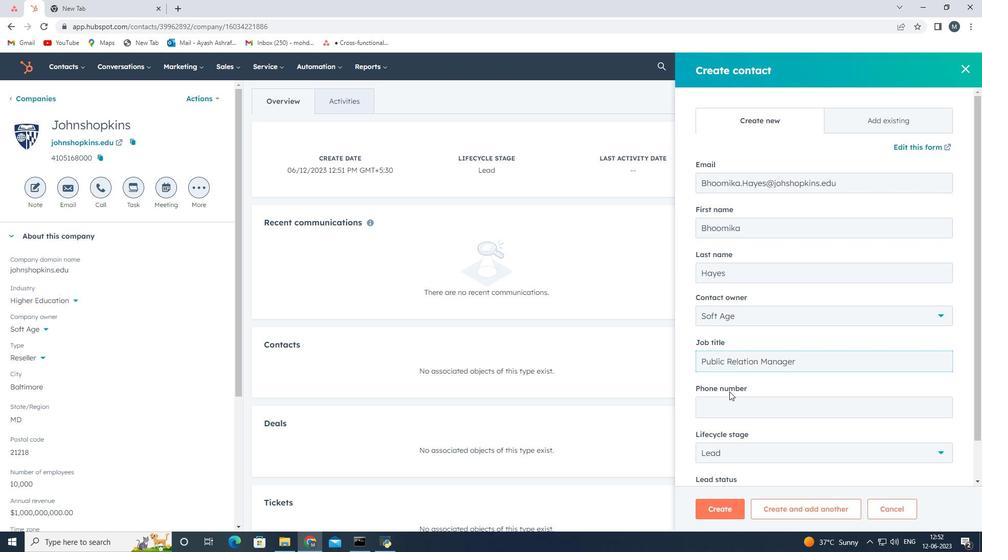 
Action: Mouse pressed left at (729, 401)
Screenshot: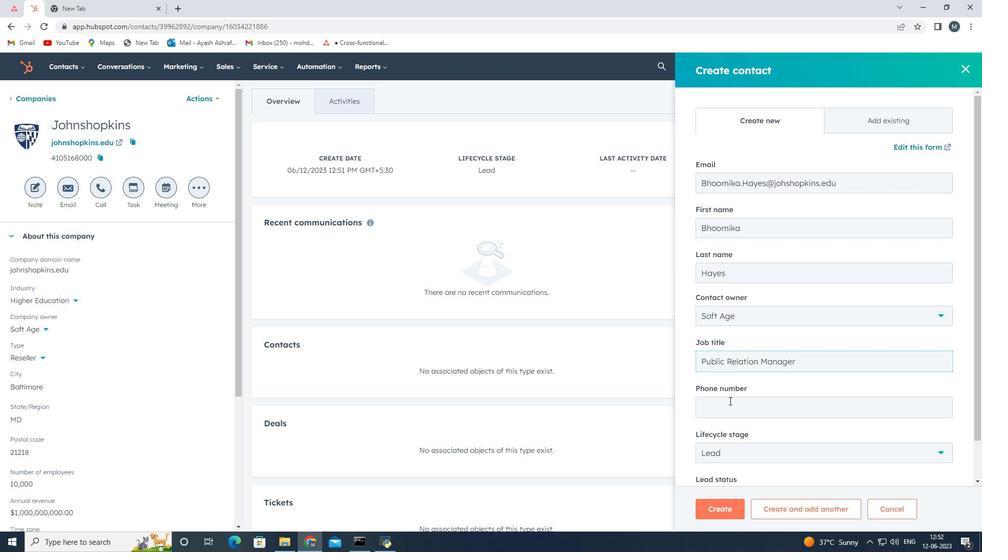 
Action: Mouse moved to (980, 0)
Screenshot: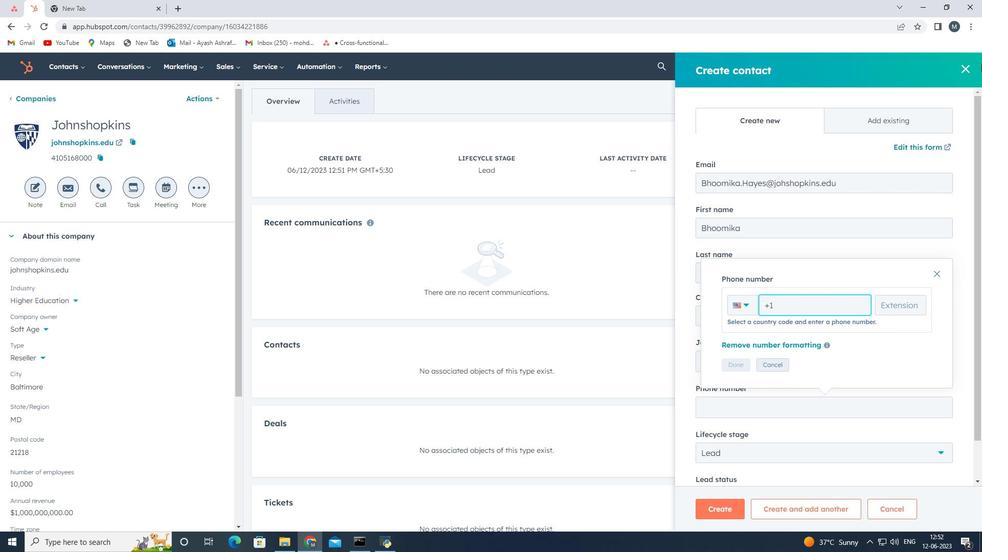 
Action: Key pressed 6175557895
Screenshot: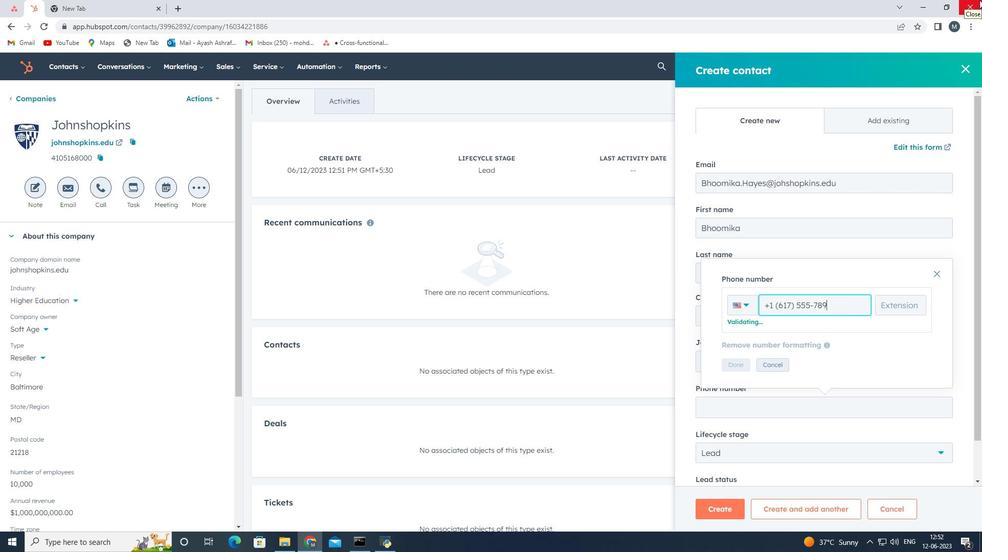 
Action: Mouse moved to (734, 361)
Screenshot: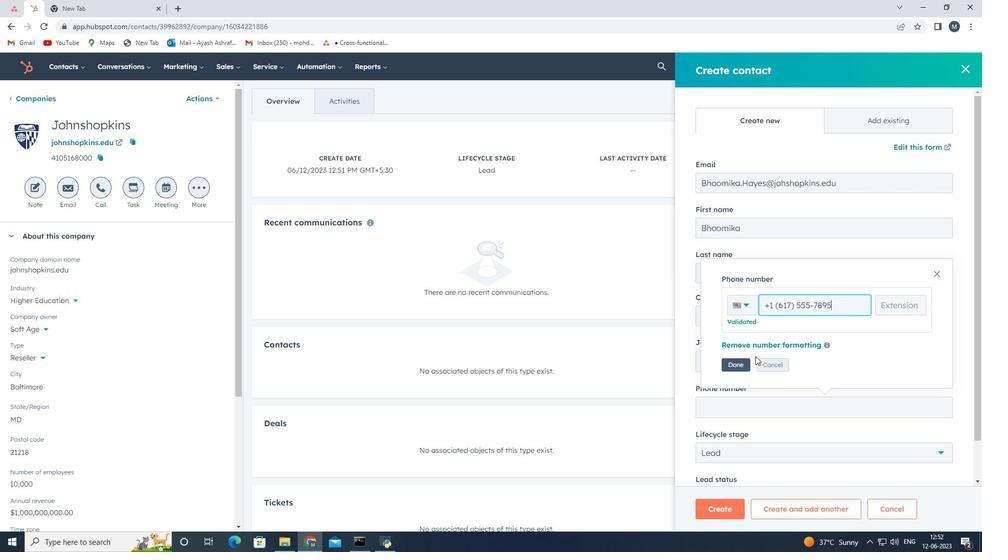 
Action: Mouse pressed left at (734, 361)
Screenshot: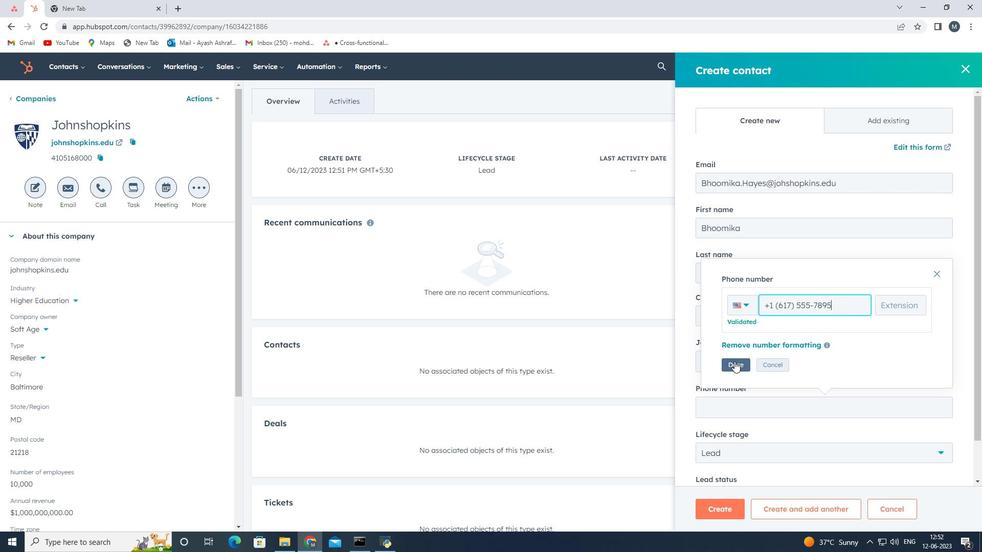 
Action: Mouse moved to (732, 447)
Screenshot: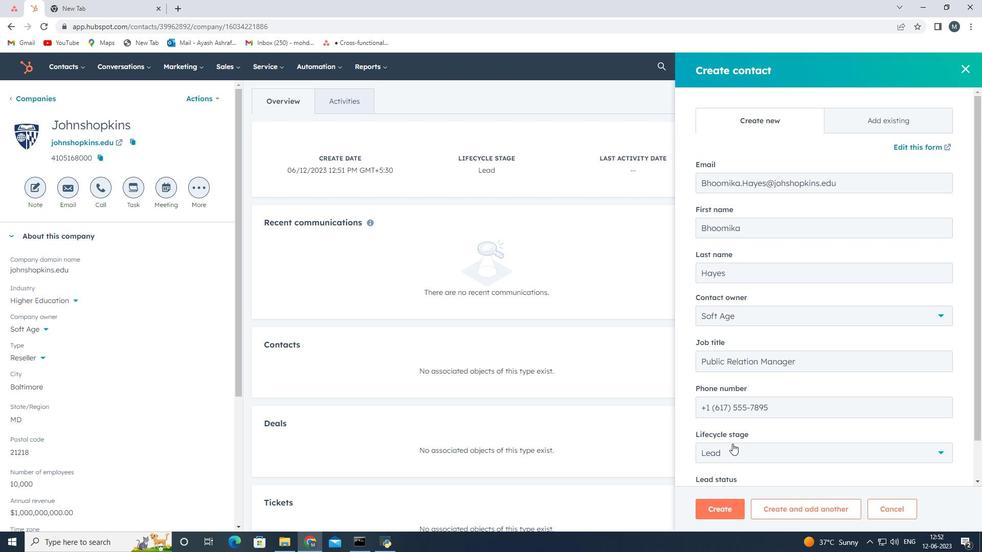 
Action: Mouse pressed left at (732, 447)
Screenshot: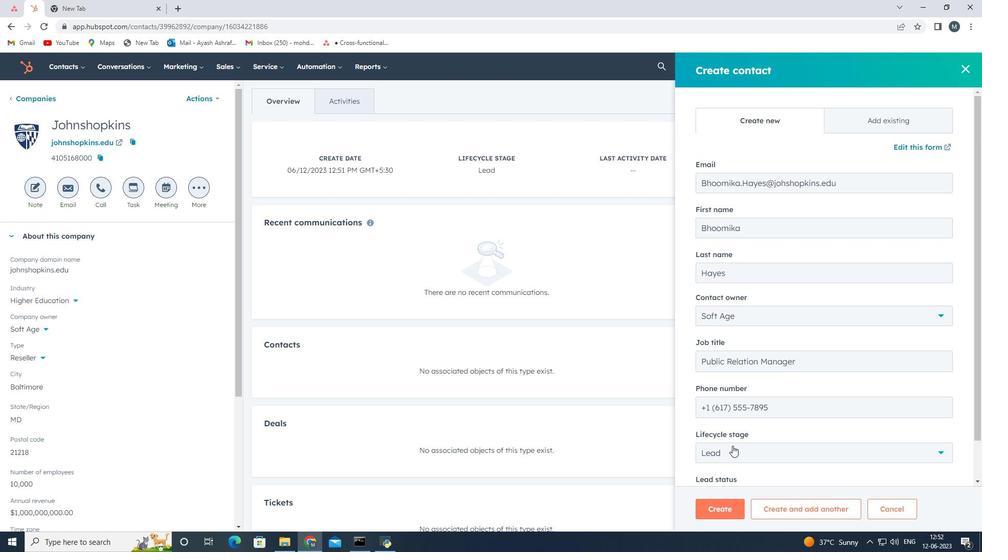
Action: Mouse moved to (734, 358)
Screenshot: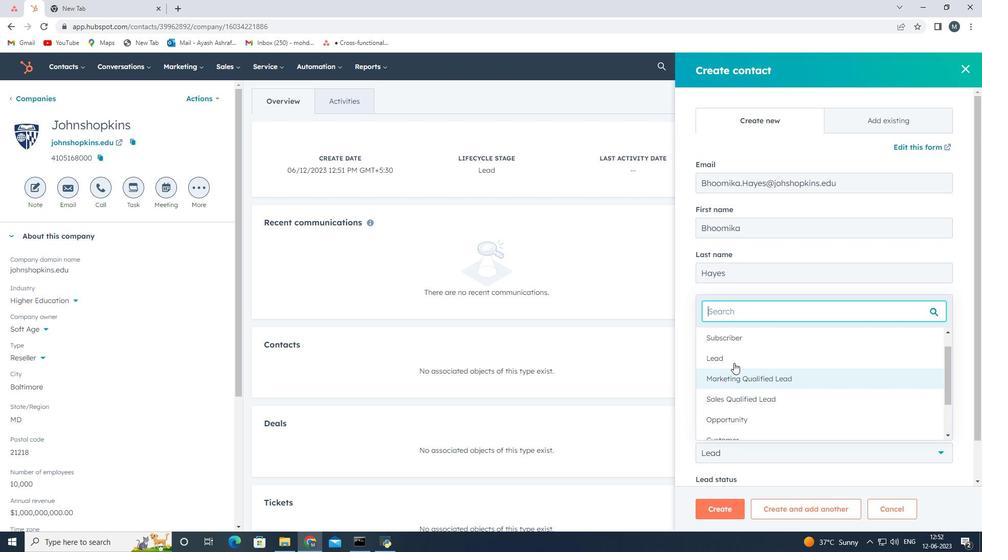 
Action: Mouse pressed left at (734, 358)
Screenshot: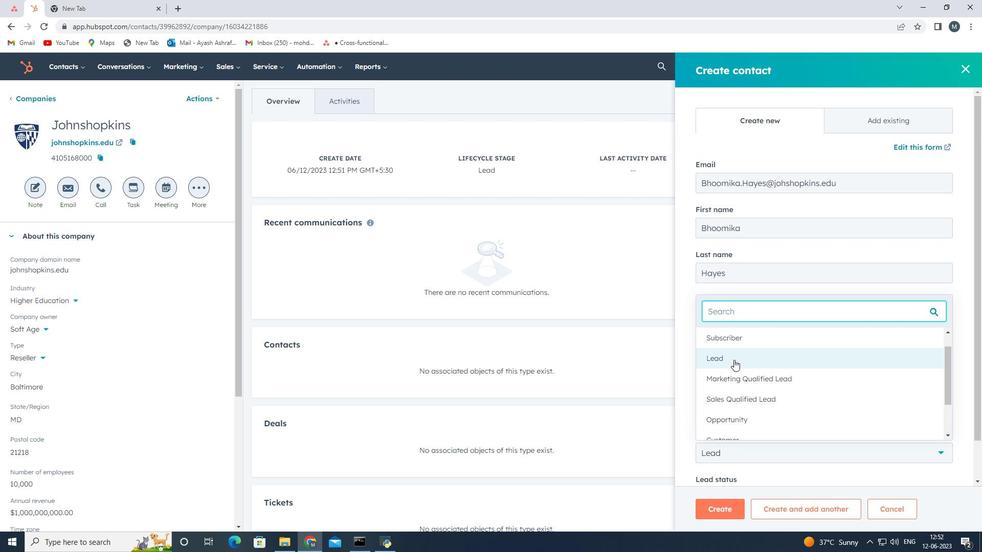 
Action: Mouse moved to (738, 402)
Screenshot: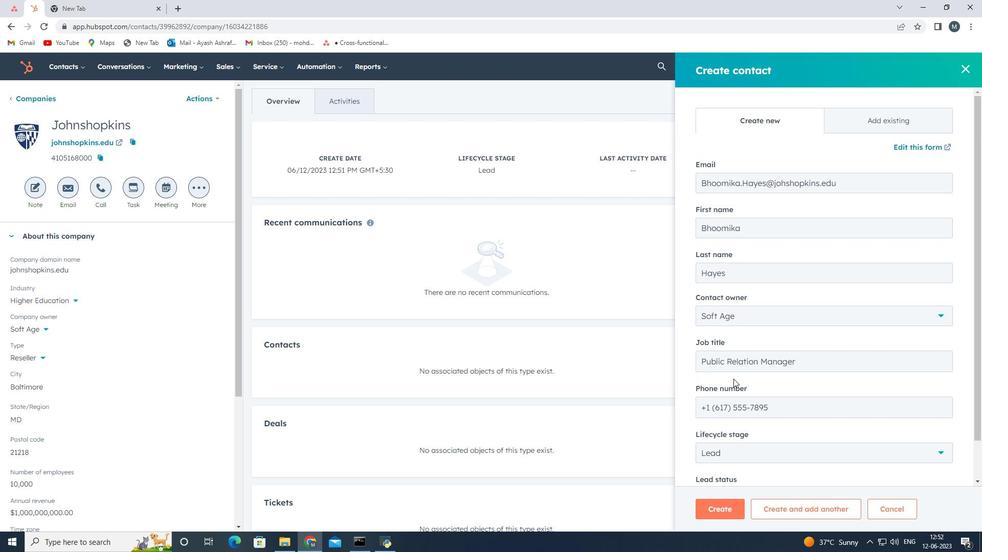 
Action: Mouse scrolled (738, 402) with delta (0, 0)
Screenshot: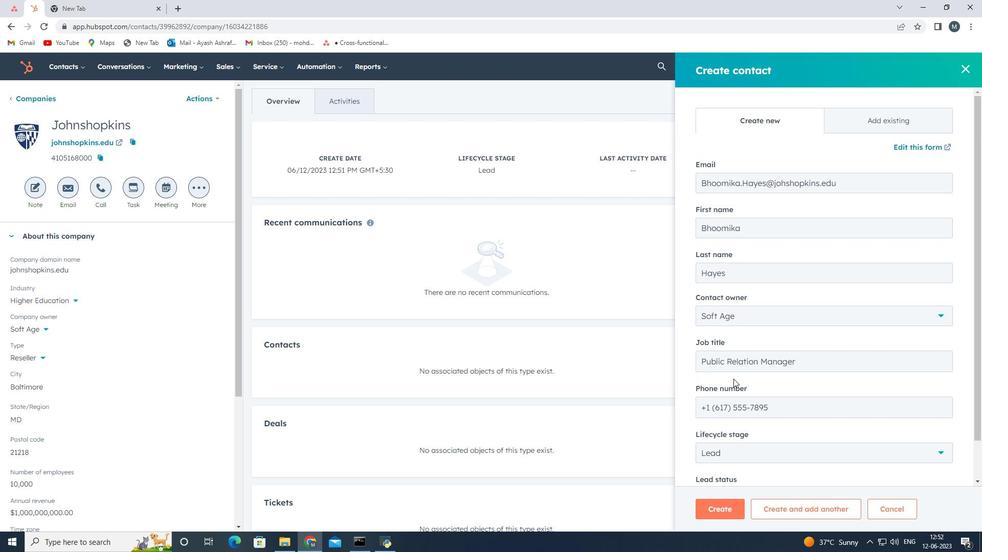 
Action: Mouse moved to (739, 405)
Screenshot: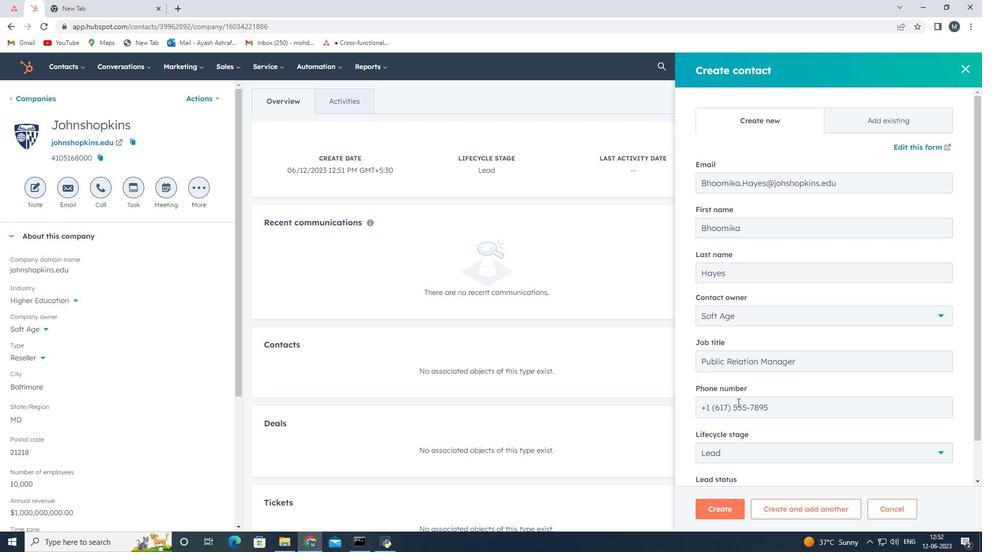 
Action: Mouse scrolled (739, 404) with delta (0, 0)
Screenshot: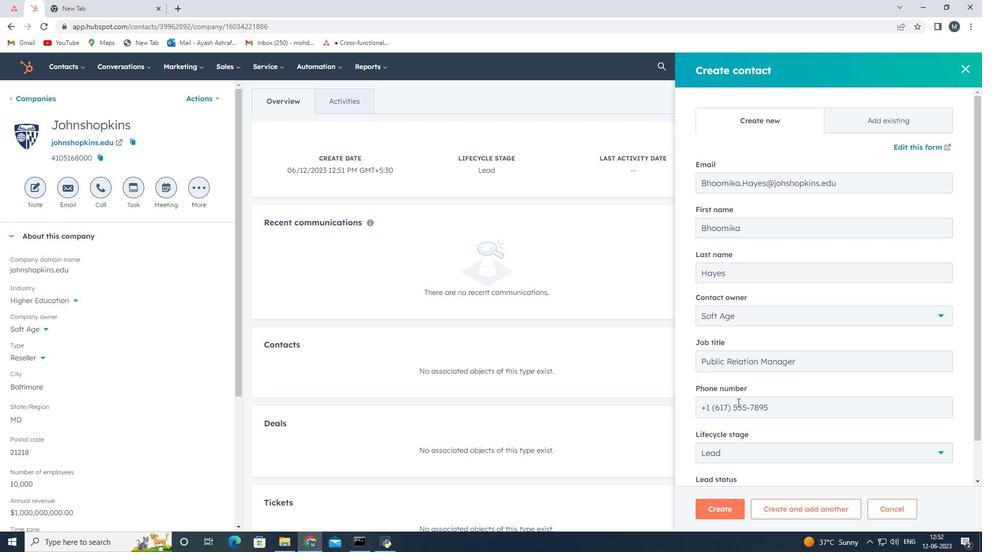 
Action: Mouse scrolled (739, 405) with delta (0, 0)
Screenshot: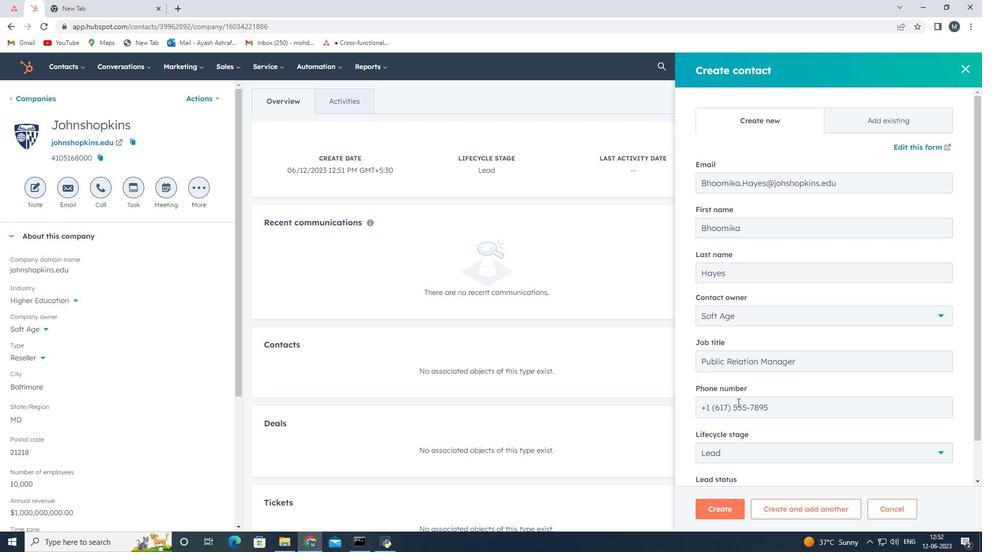
Action: Mouse moved to (745, 452)
Screenshot: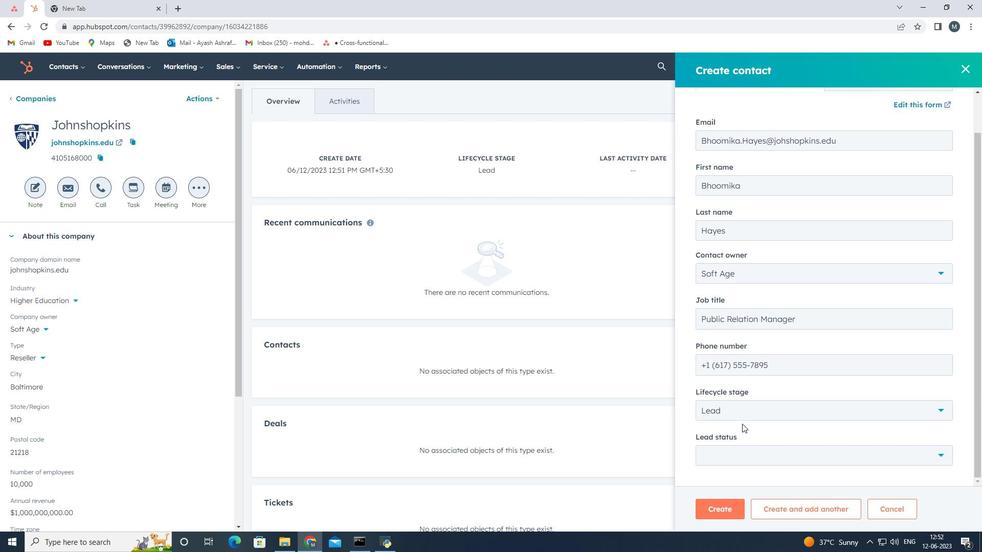 
Action: Mouse pressed left at (745, 452)
Screenshot: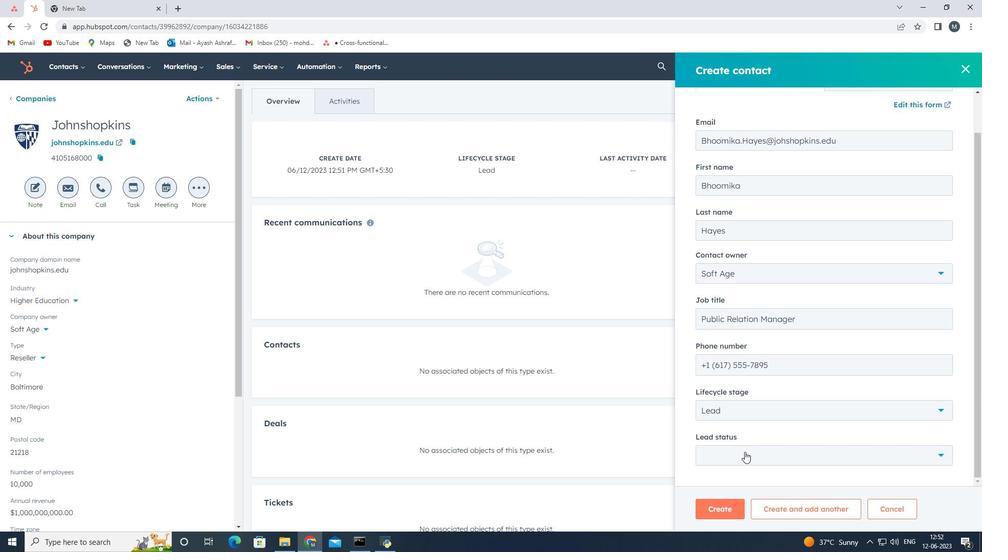 
Action: Mouse moved to (747, 380)
Screenshot: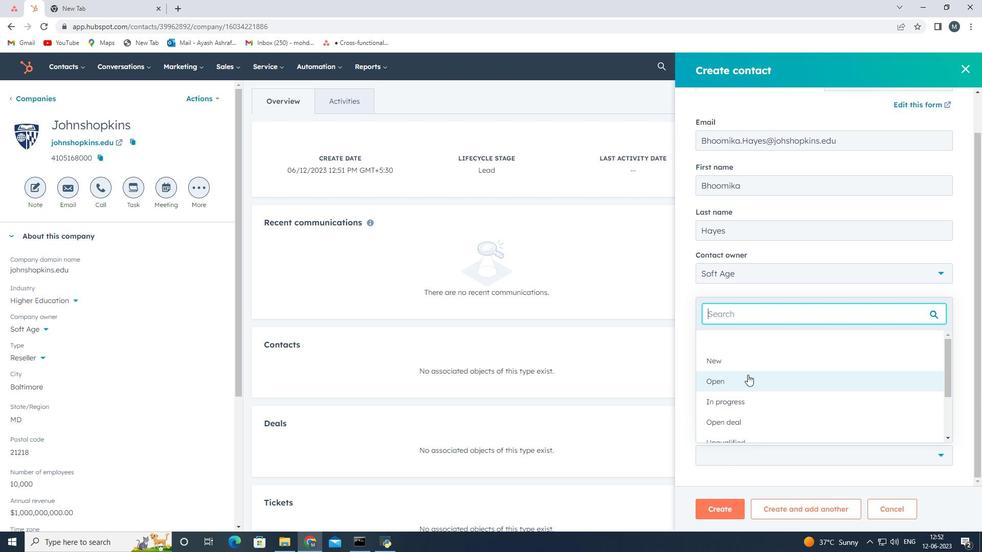 
Action: Mouse pressed left at (747, 380)
Screenshot: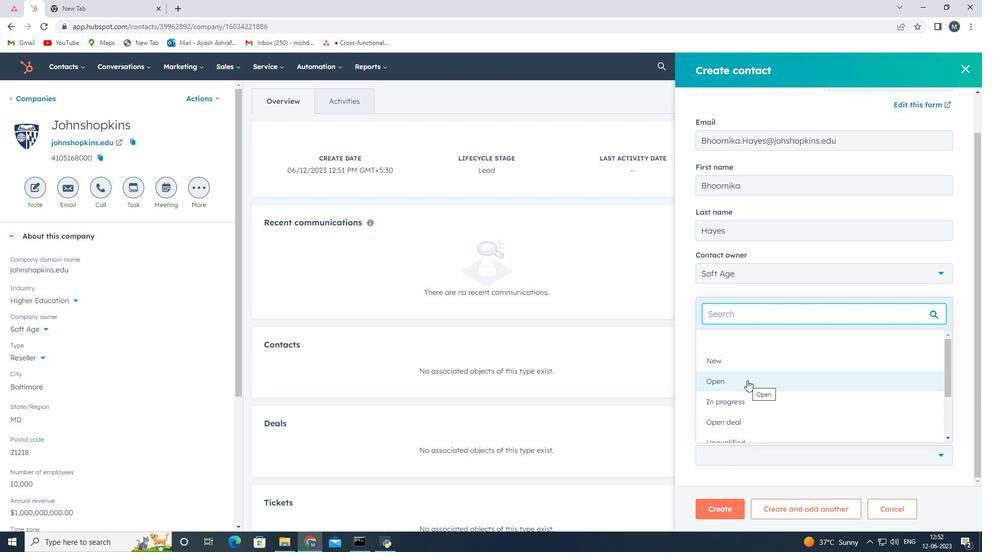
Action: Mouse moved to (747, 392)
Screenshot: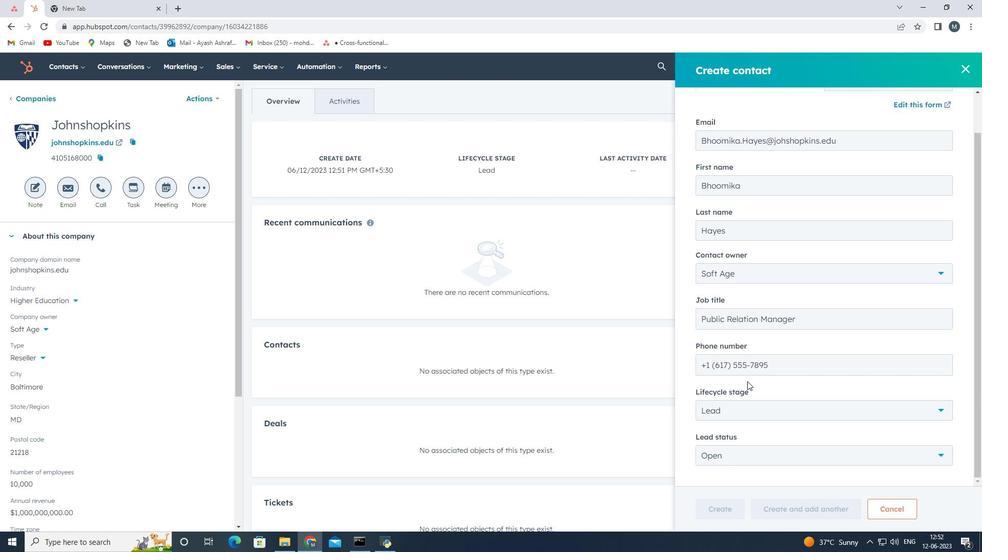 
Action: Mouse scrolled (747, 391) with delta (0, 0)
Screenshot: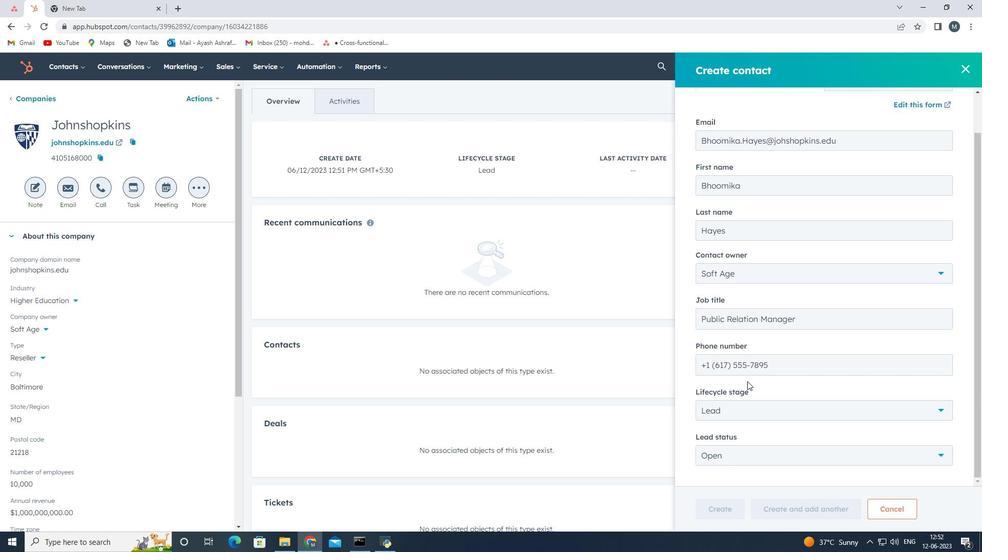 
Action: Mouse scrolled (747, 391) with delta (0, 0)
Screenshot: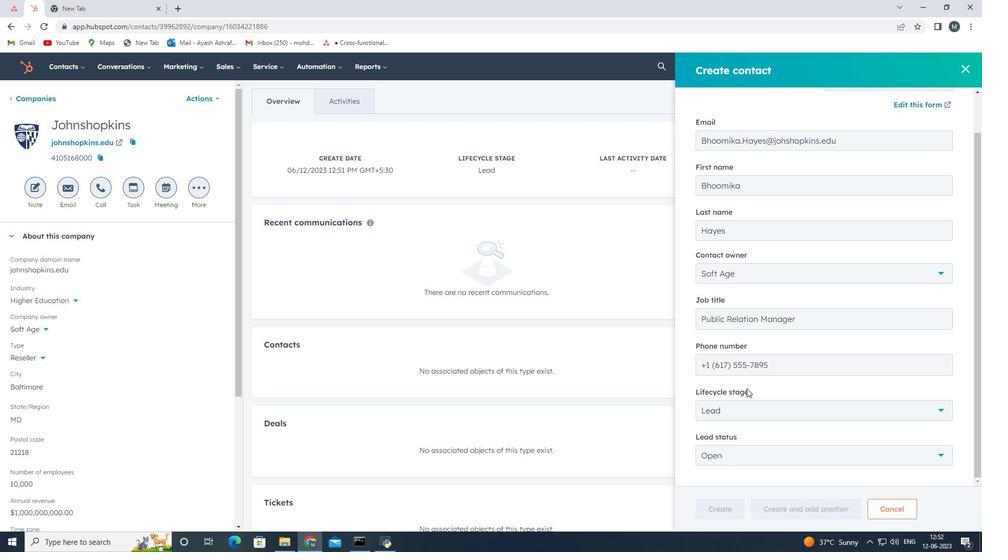 
Action: Mouse scrolled (747, 391) with delta (0, 0)
Screenshot: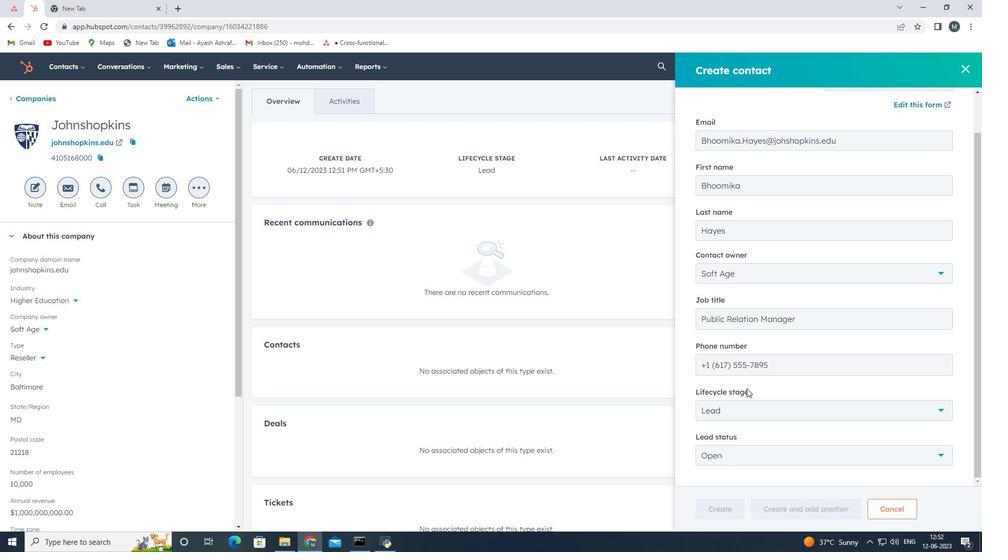 
Action: Mouse scrolled (747, 391) with delta (0, 0)
Screenshot: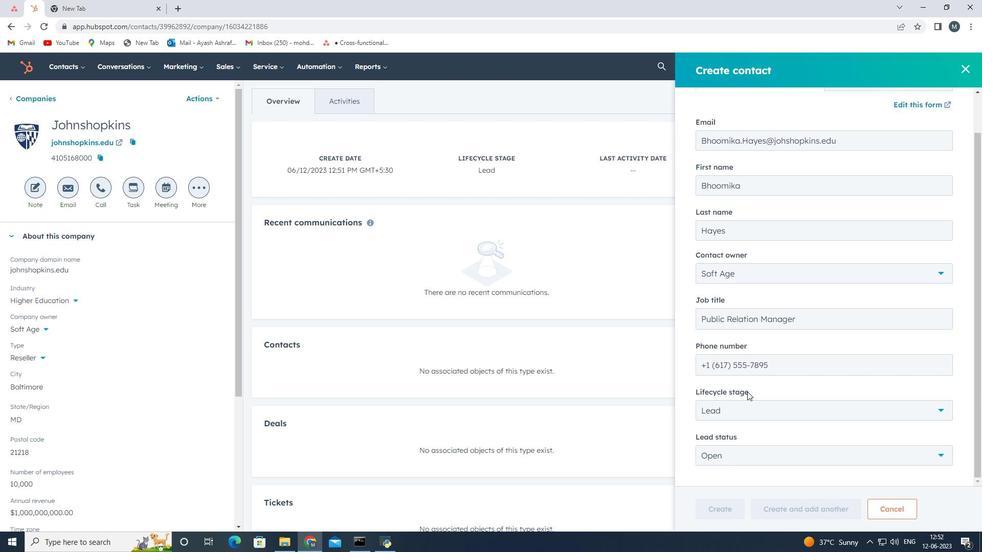 
Action: Mouse moved to (724, 505)
Screenshot: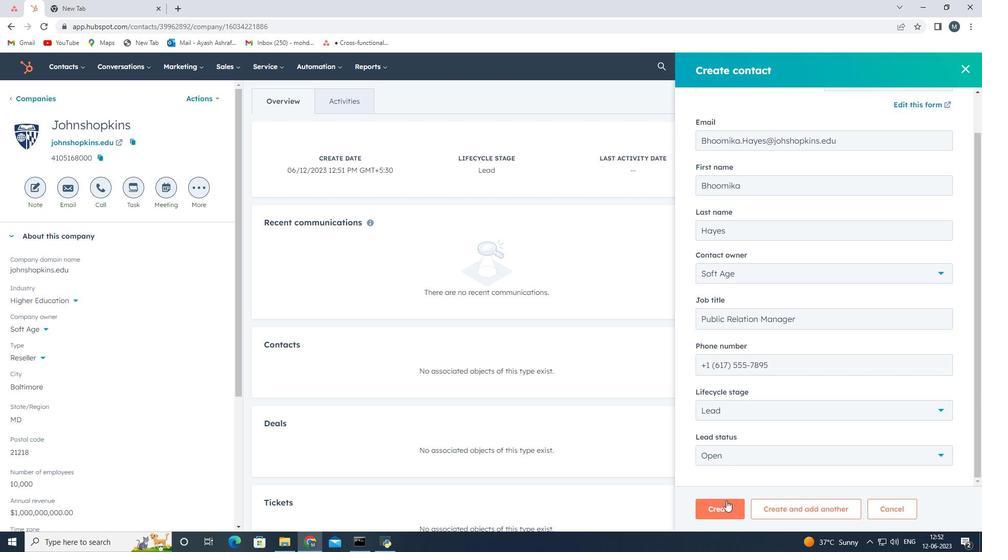 
Action: Mouse pressed left at (724, 505)
Screenshot: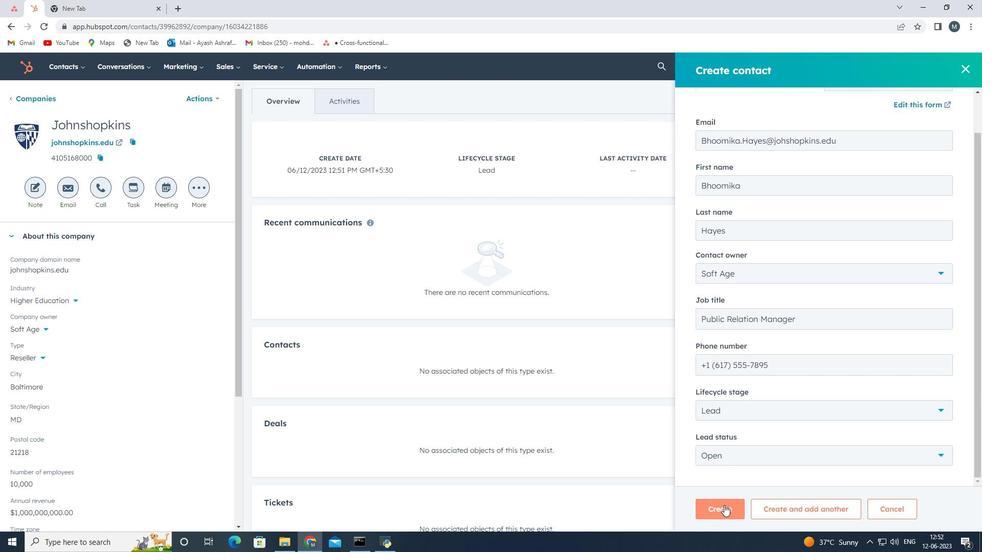 
Action: Mouse moved to (471, 343)
Screenshot: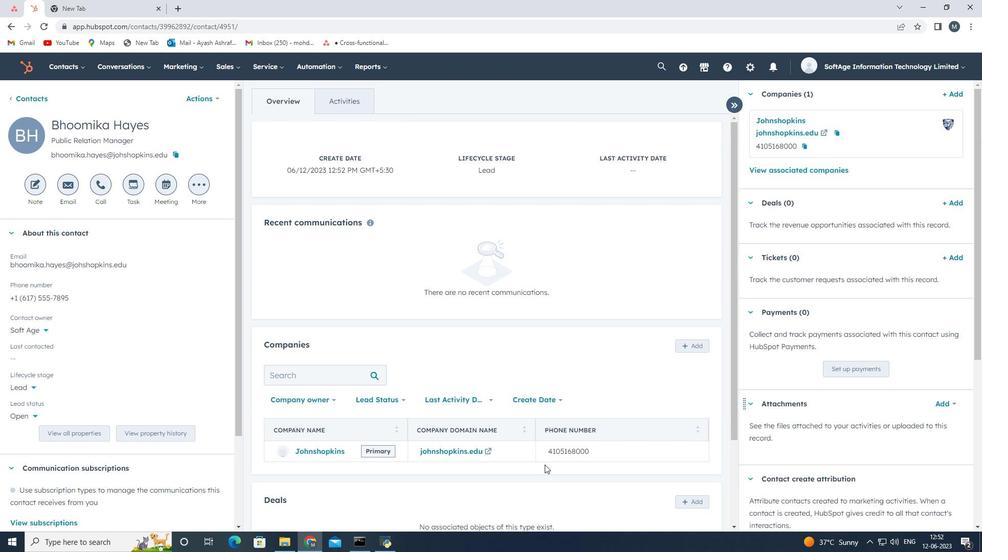 
